 Task: Search one way flight ticket for 3 adults, 3 children in premium economy from Garden City: Garden City Regional Airport to Riverton: Central Wyoming Regional Airport (was Riverton Regional) on 5-4-2023. Choice of flights is Alaska. Price is upto 89000. Outbound departure time preference is 9:30.
Action: Mouse moved to (366, 339)
Screenshot: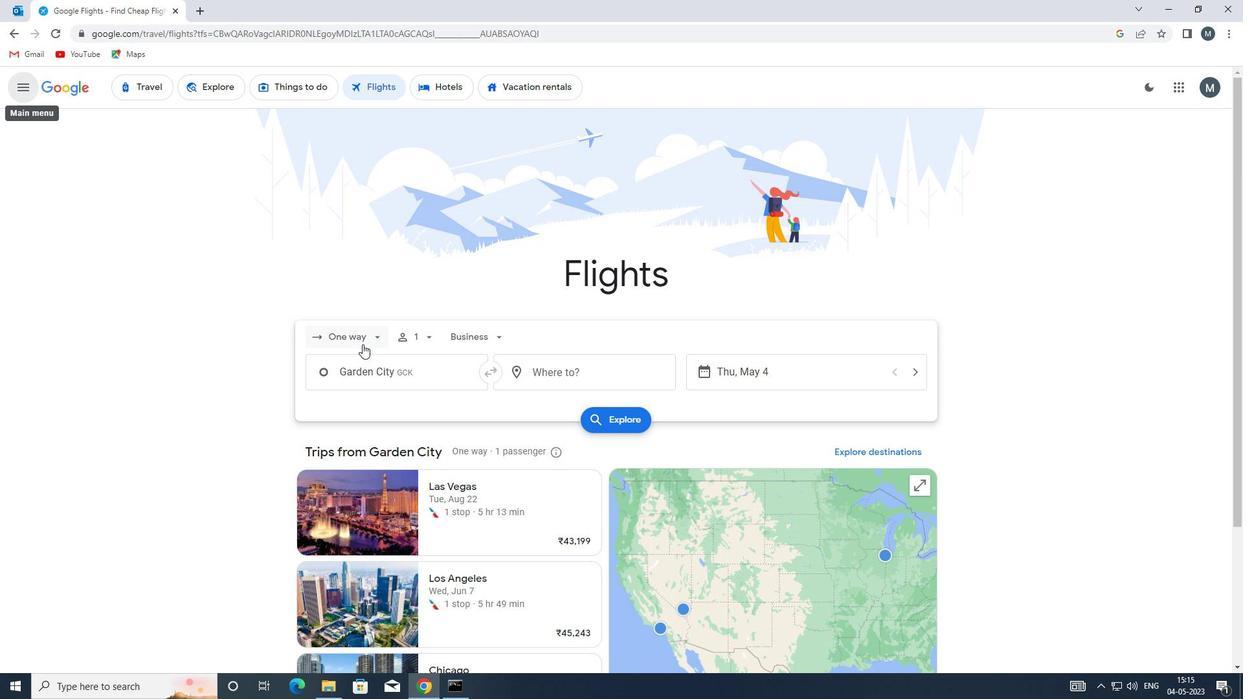 
Action: Mouse pressed left at (366, 339)
Screenshot: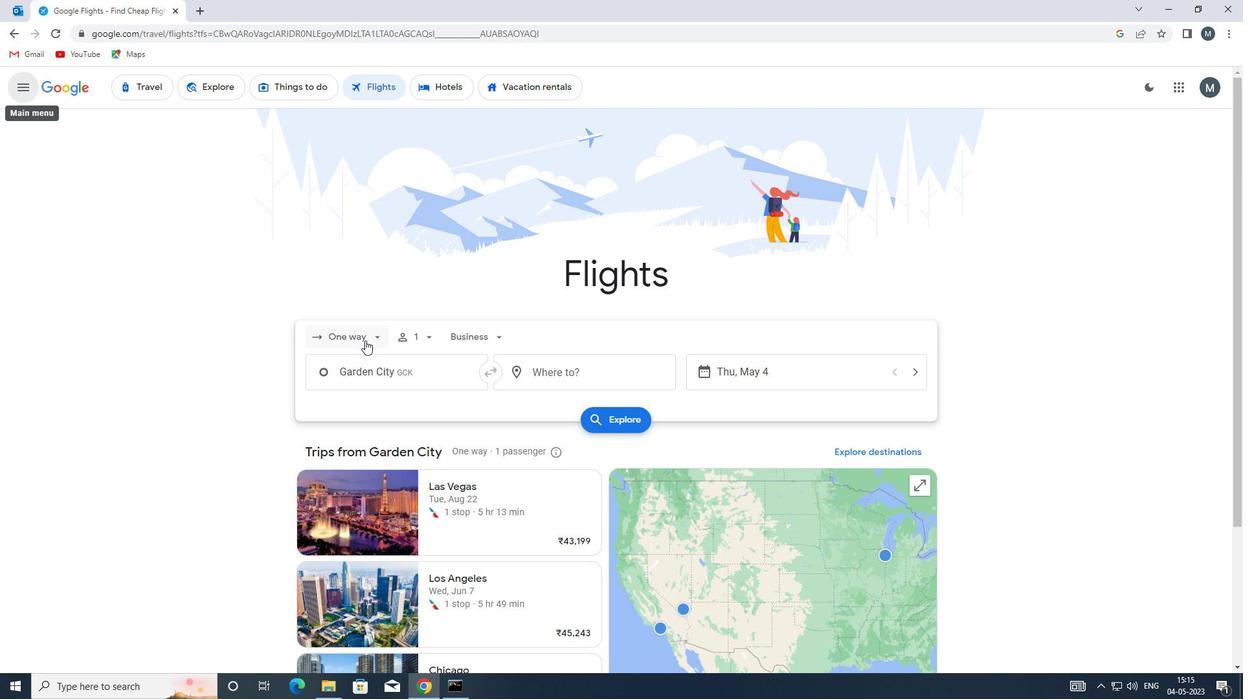
Action: Mouse moved to (365, 396)
Screenshot: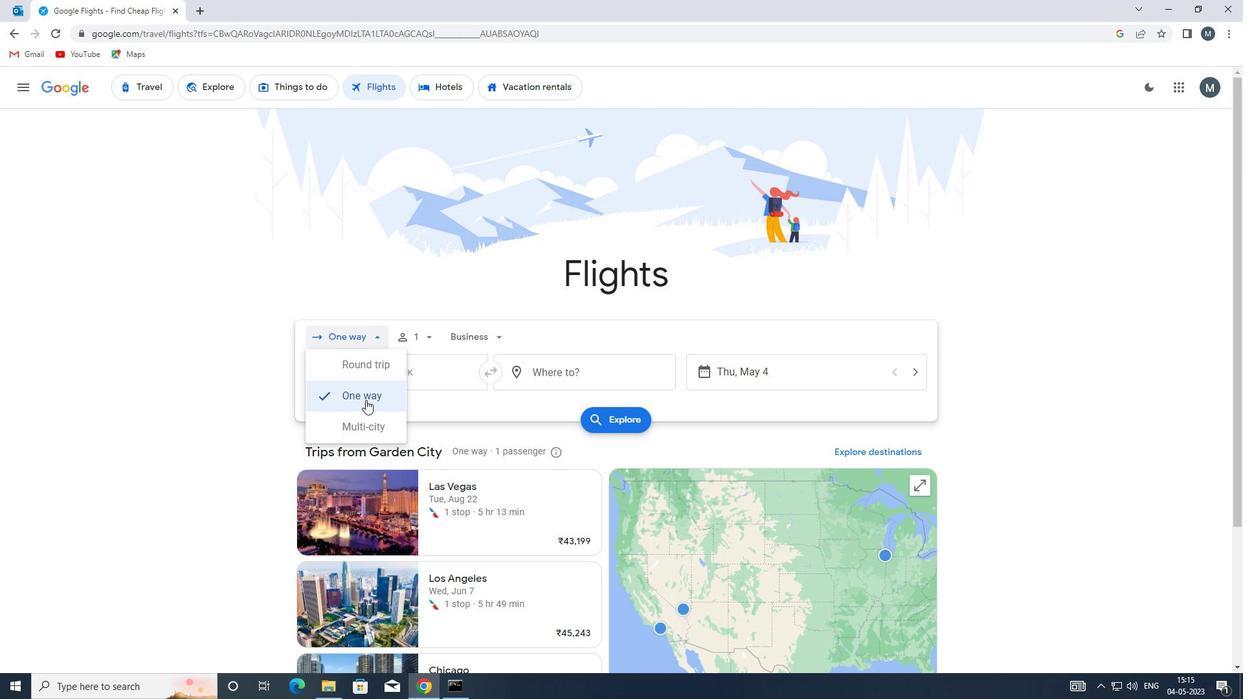 
Action: Mouse pressed left at (365, 396)
Screenshot: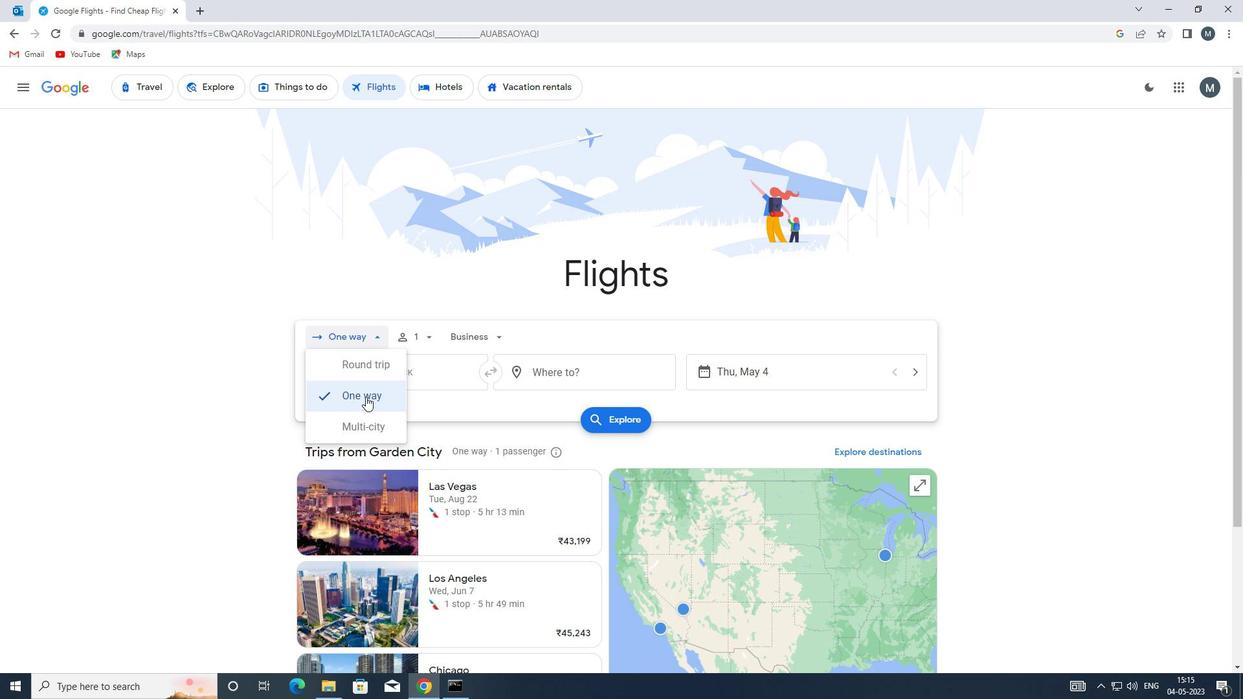 
Action: Mouse moved to (420, 339)
Screenshot: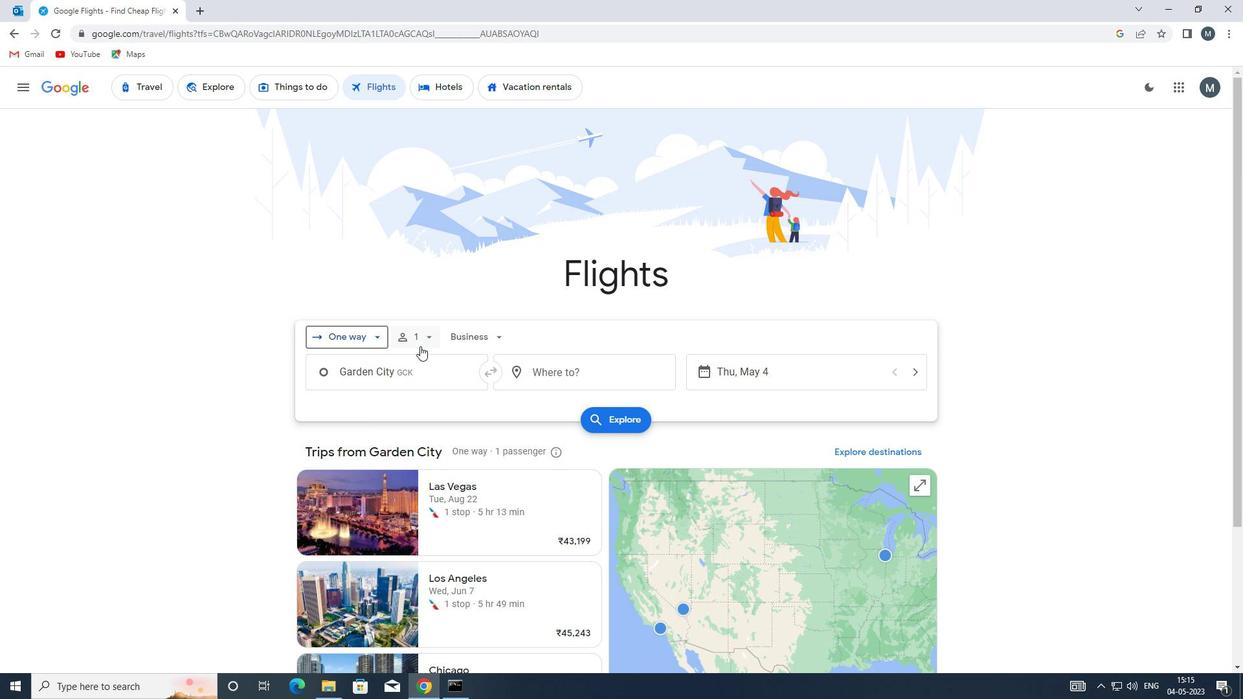 
Action: Mouse pressed left at (420, 339)
Screenshot: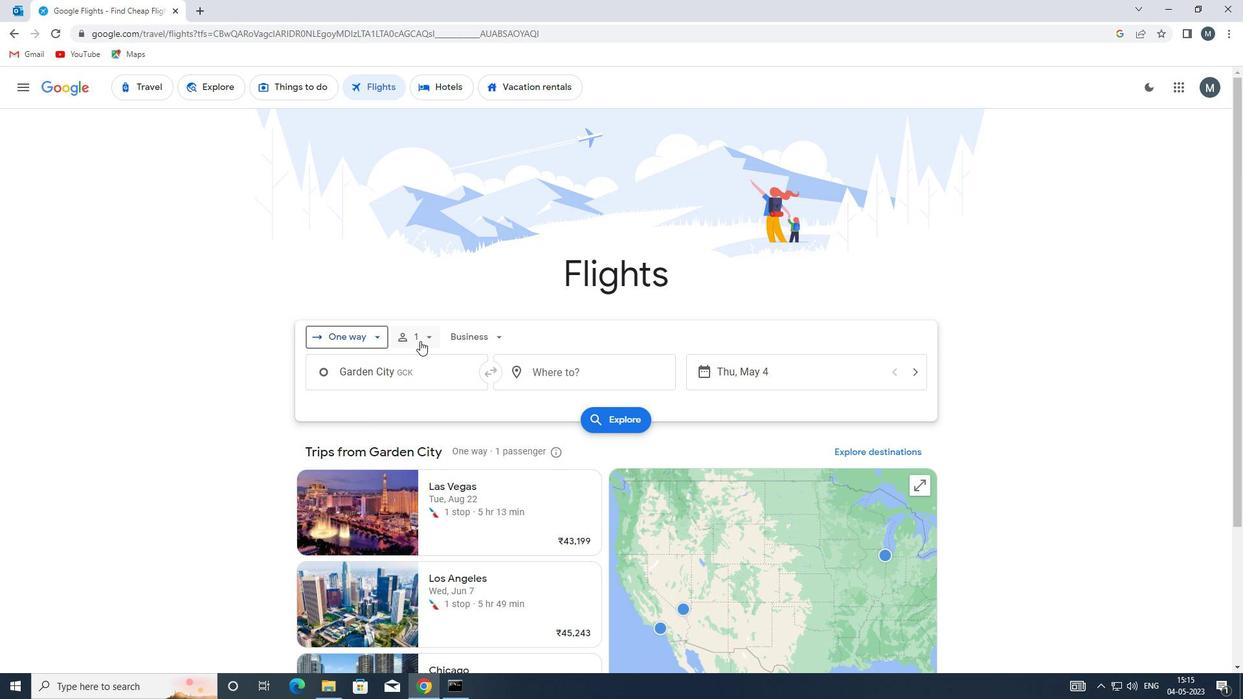 
Action: Mouse moved to (525, 371)
Screenshot: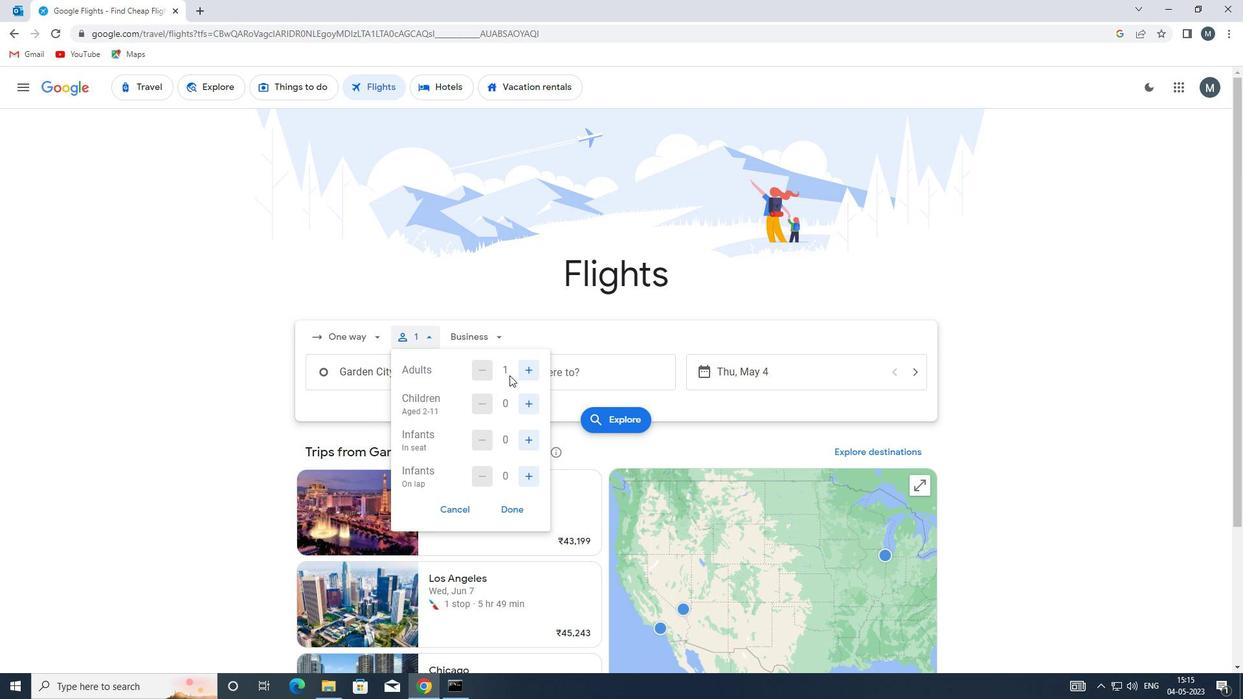 
Action: Mouse pressed left at (525, 371)
Screenshot: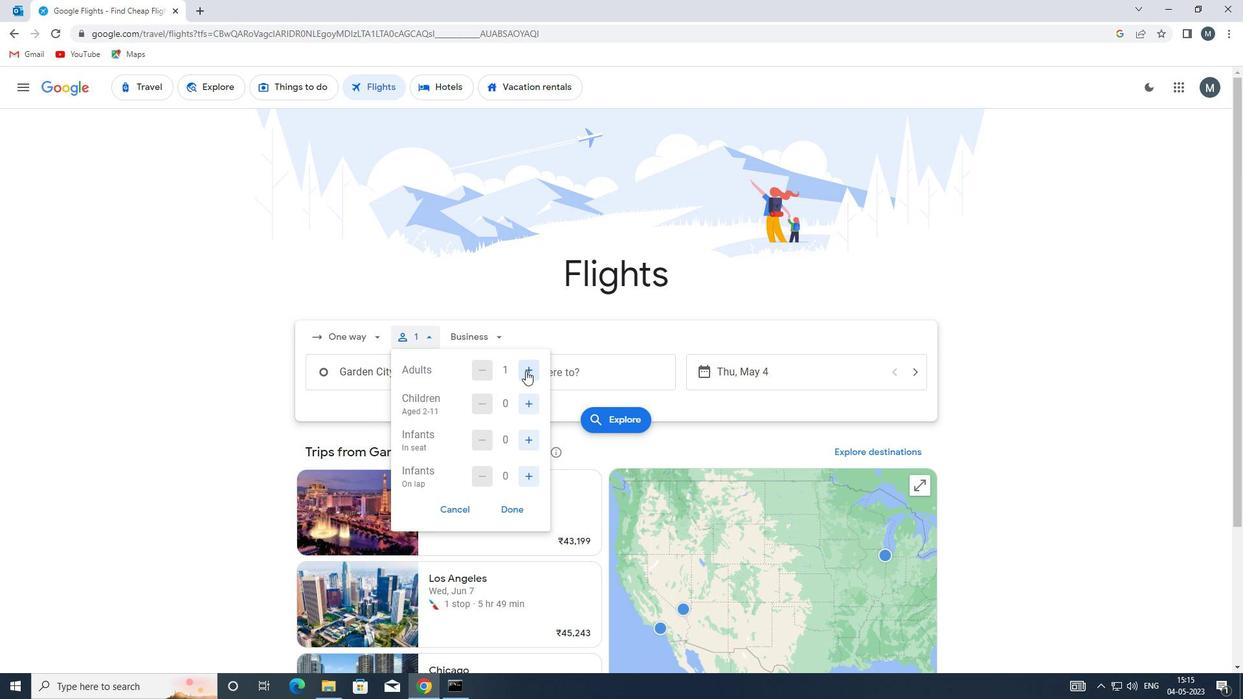 
Action: Mouse pressed left at (525, 371)
Screenshot: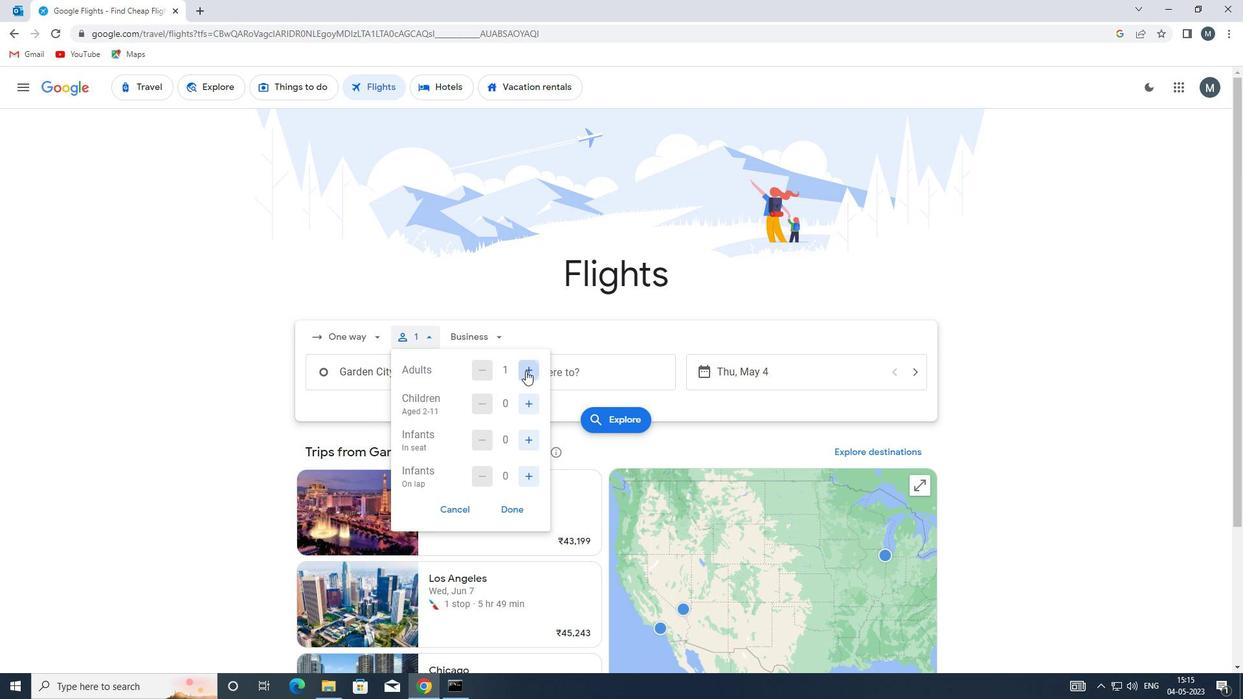 
Action: Mouse moved to (524, 403)
Screenshot: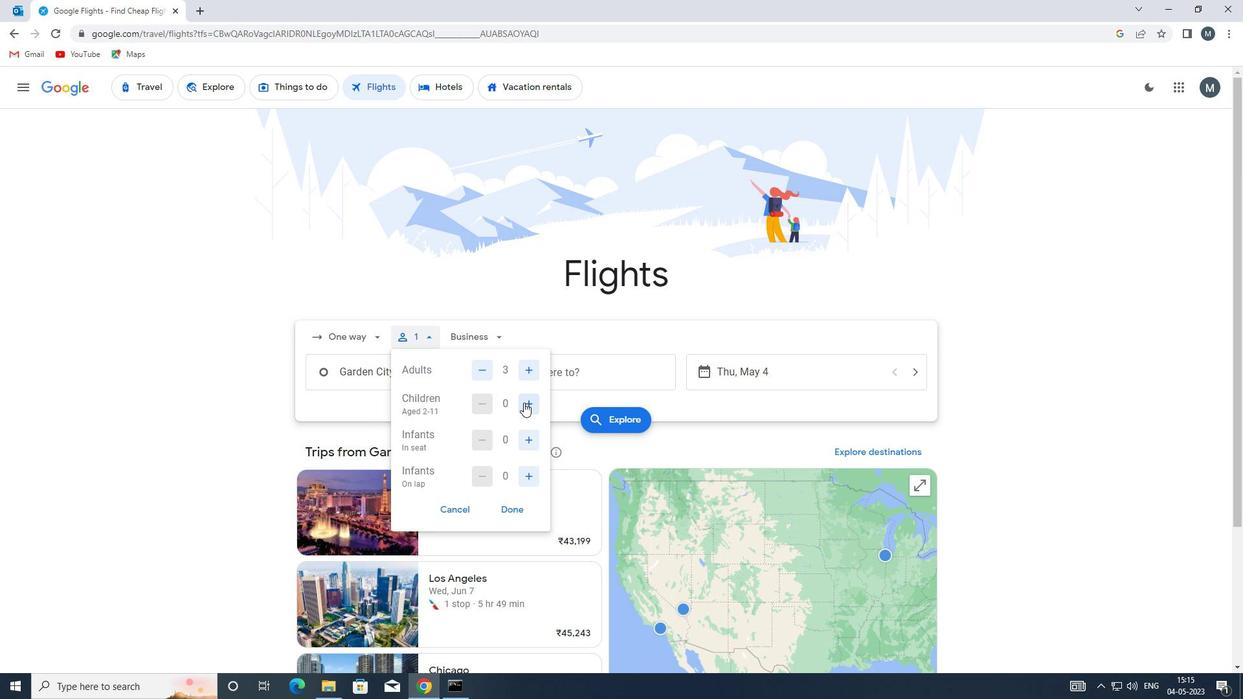 
Action: Mouse pressed left at (524, 403)
Screenshot: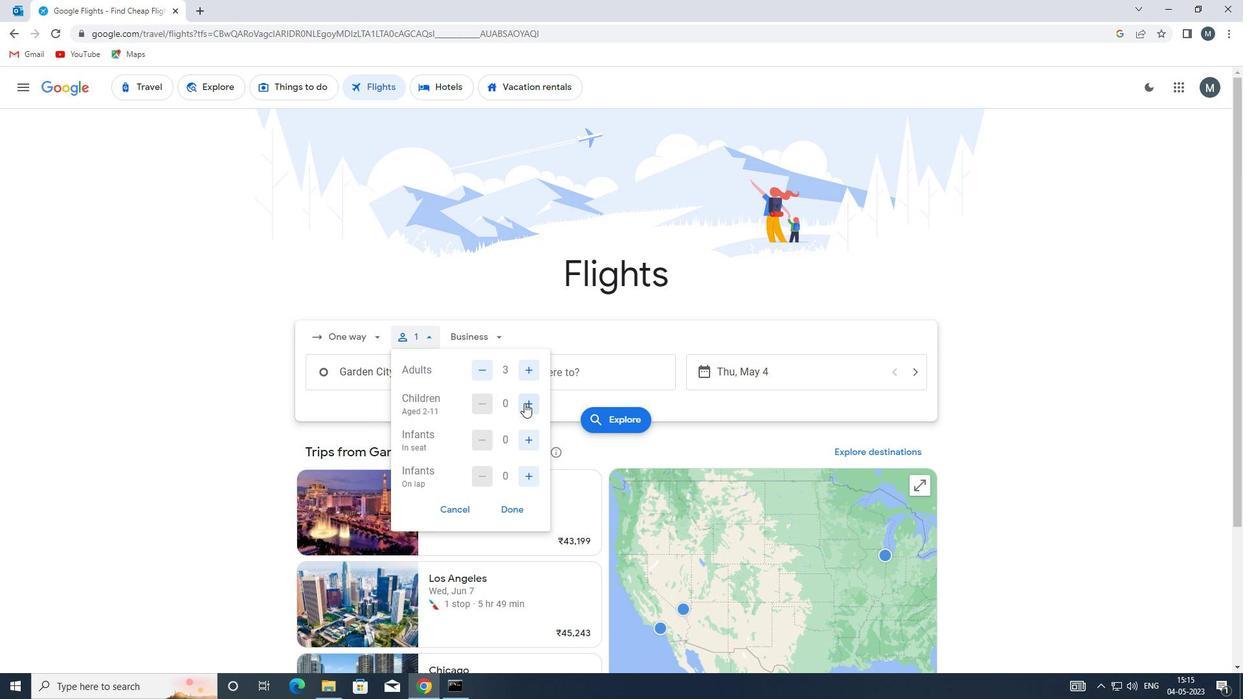 
Action: Mouse pressed left at (524, 403)
Screenshot: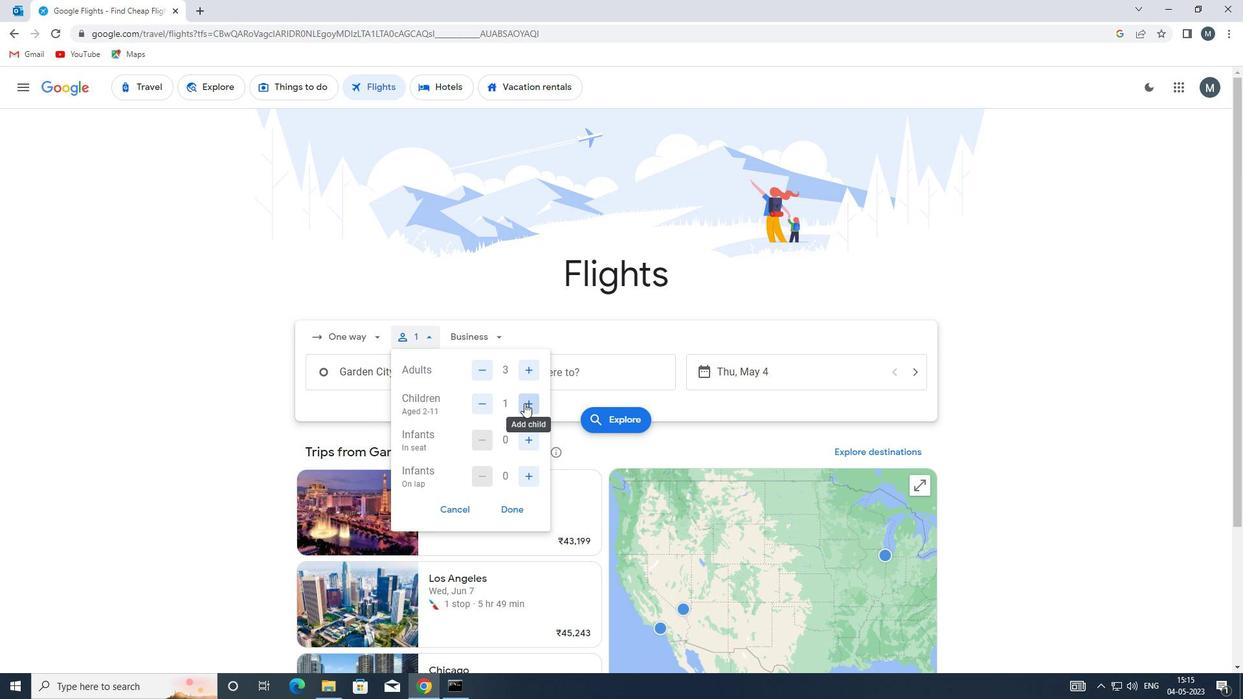 
Action: Mouse pressed left at (524, 403)
Screenshot: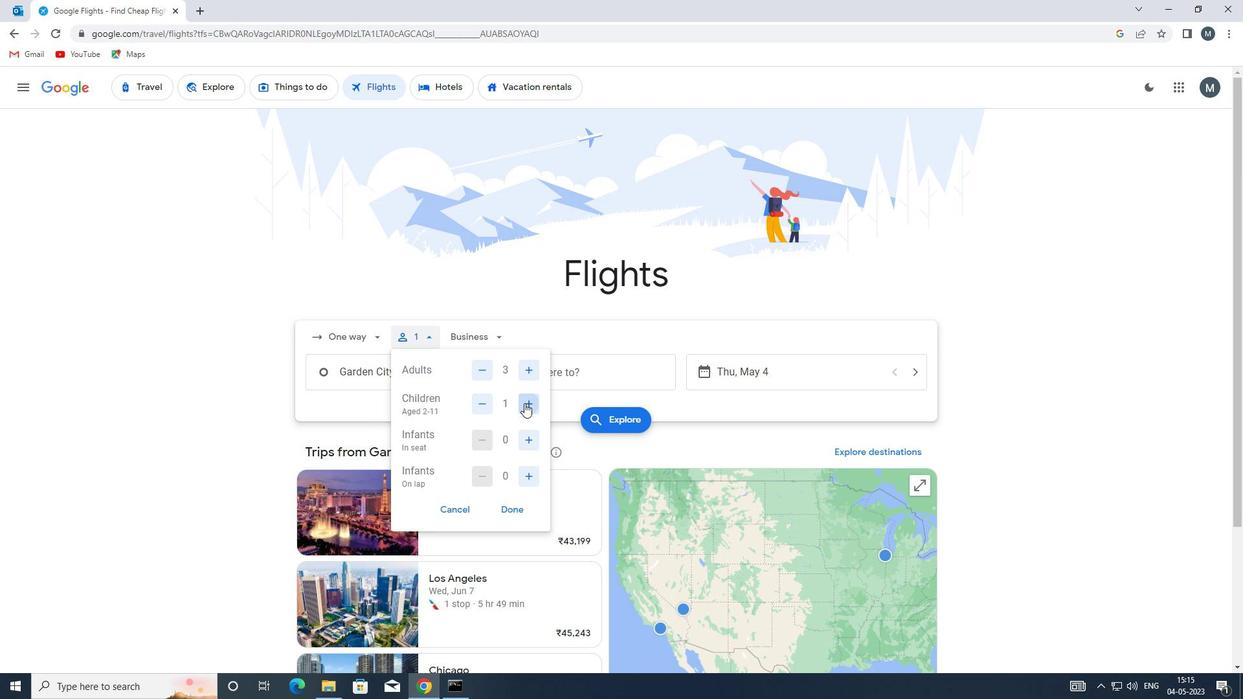 
Action: Mouse moved to (507, 507)
Screenshot: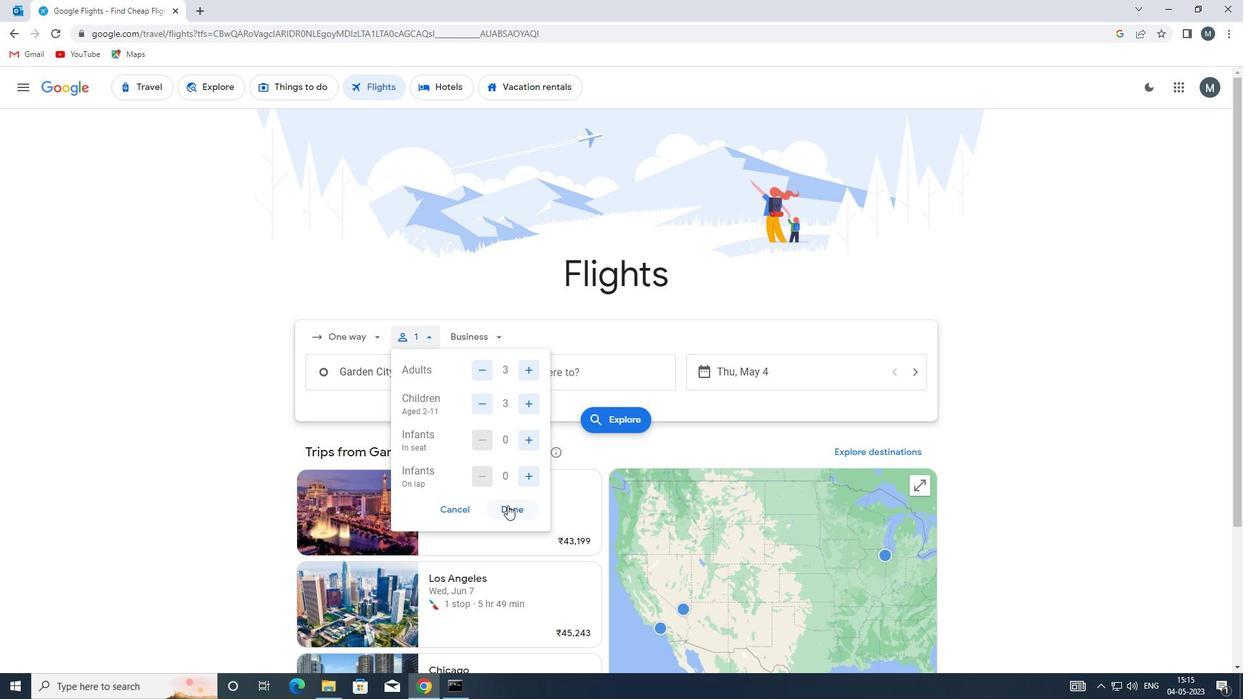 
Action: Mouse pressed left at (507, 507)
Screenshot: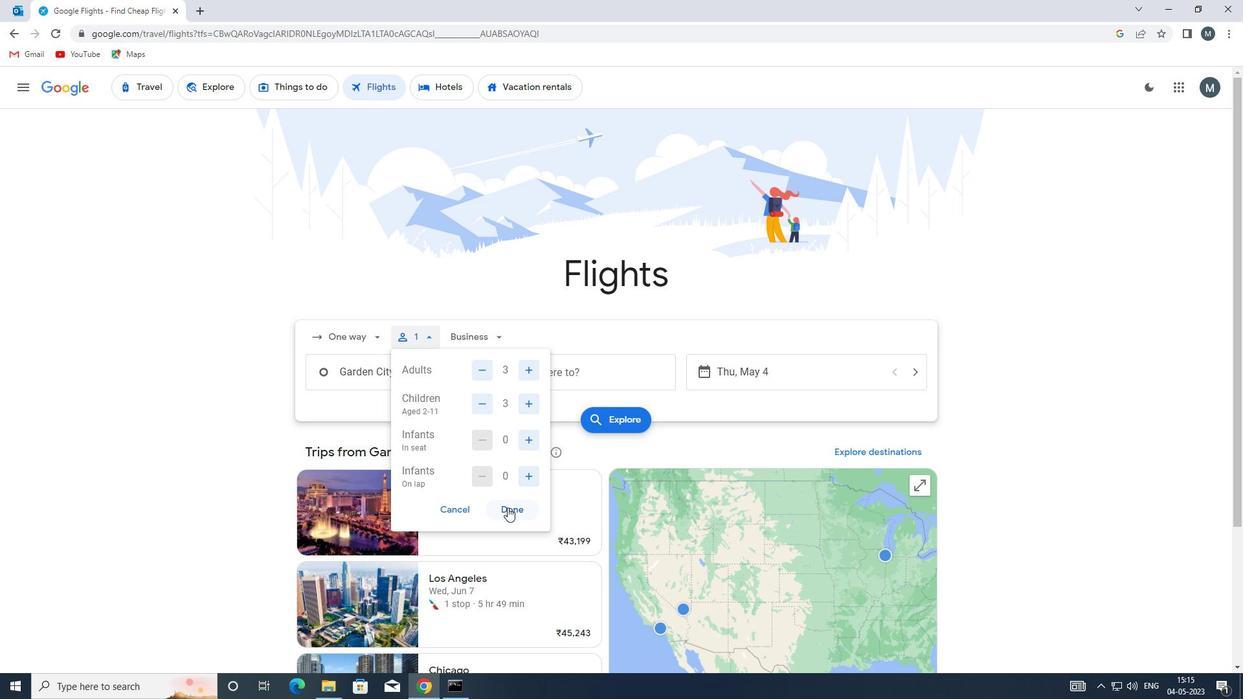 
Action: Mouse moved to (485, 337)
Screenshot: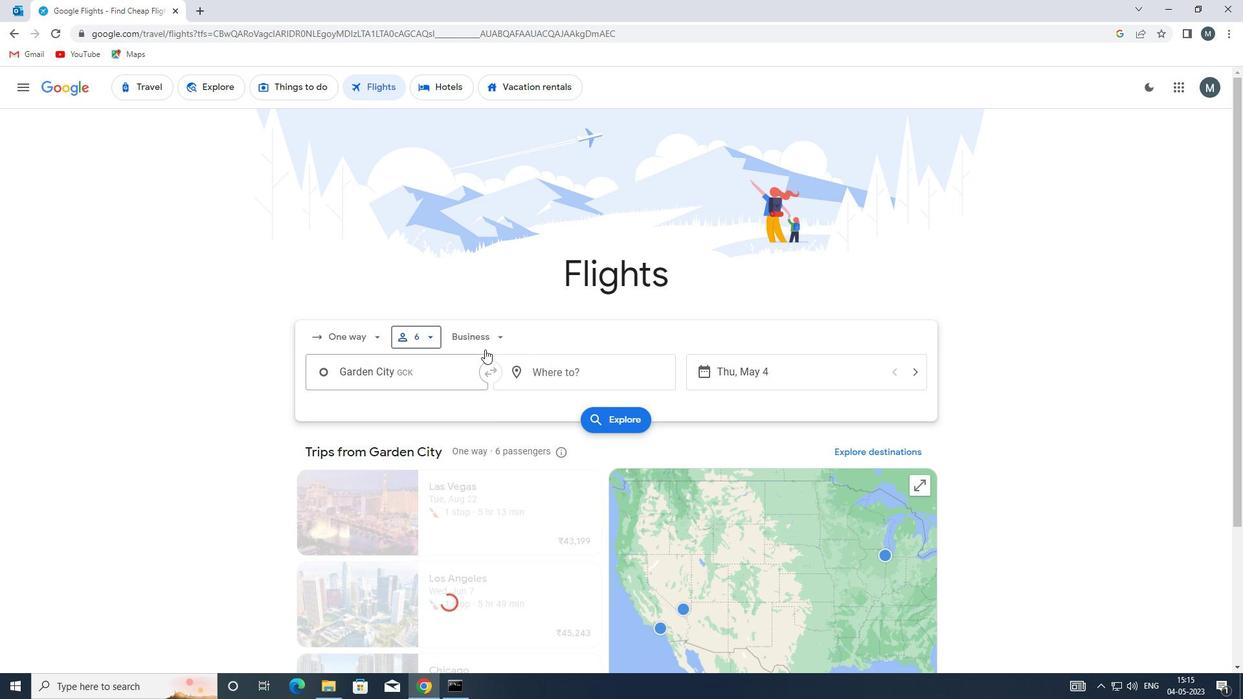 
Action: Mouse pressed left at (485, 337)
Screenshot: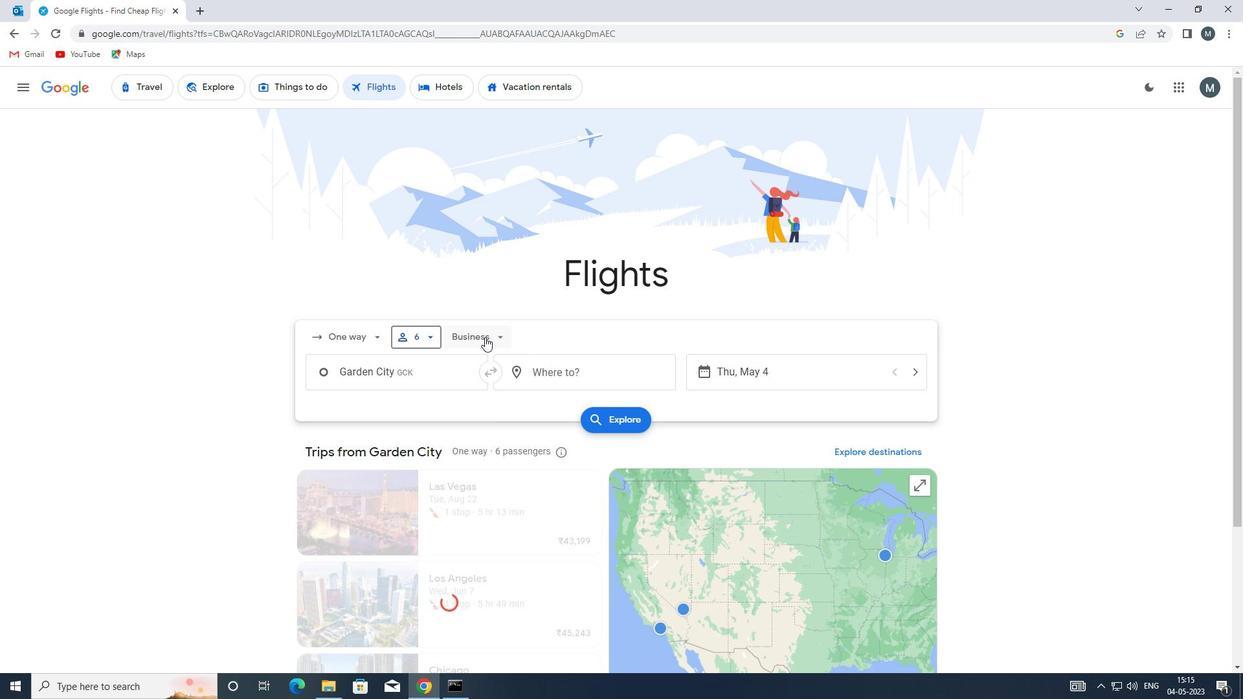 
Action: Mouse moved to (497, 397)
Screenshot: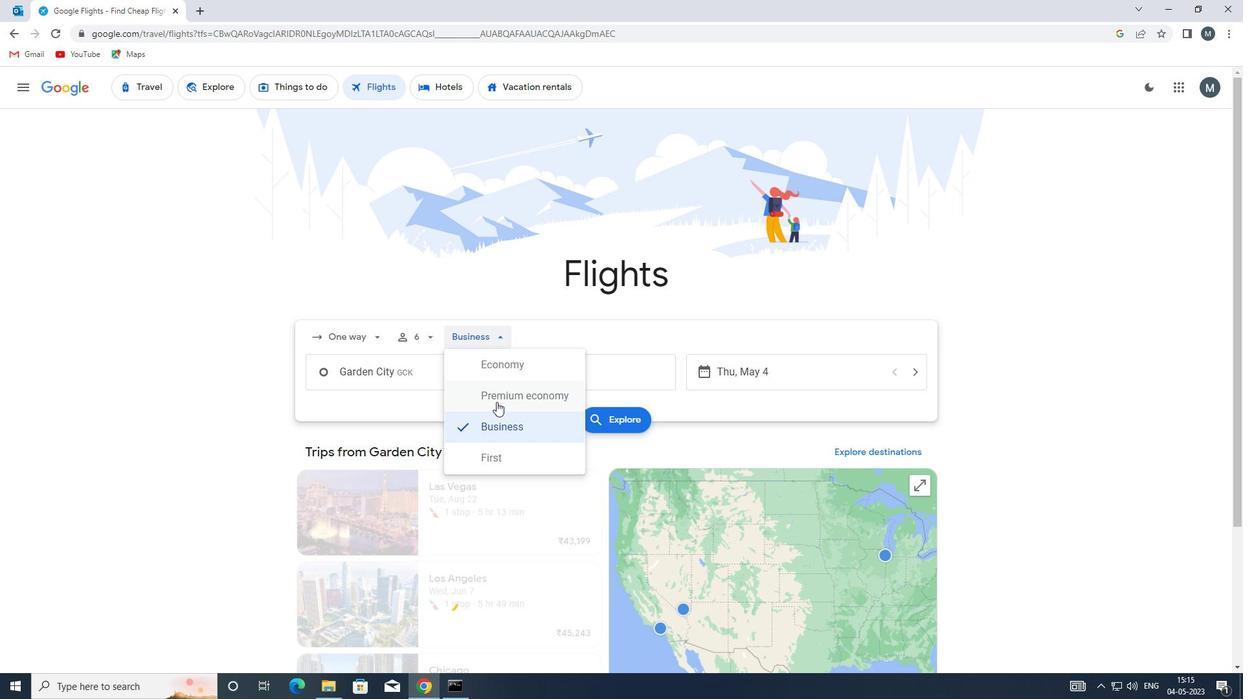 
Action: Mouse pressed left at (497, 397)
Screenshot: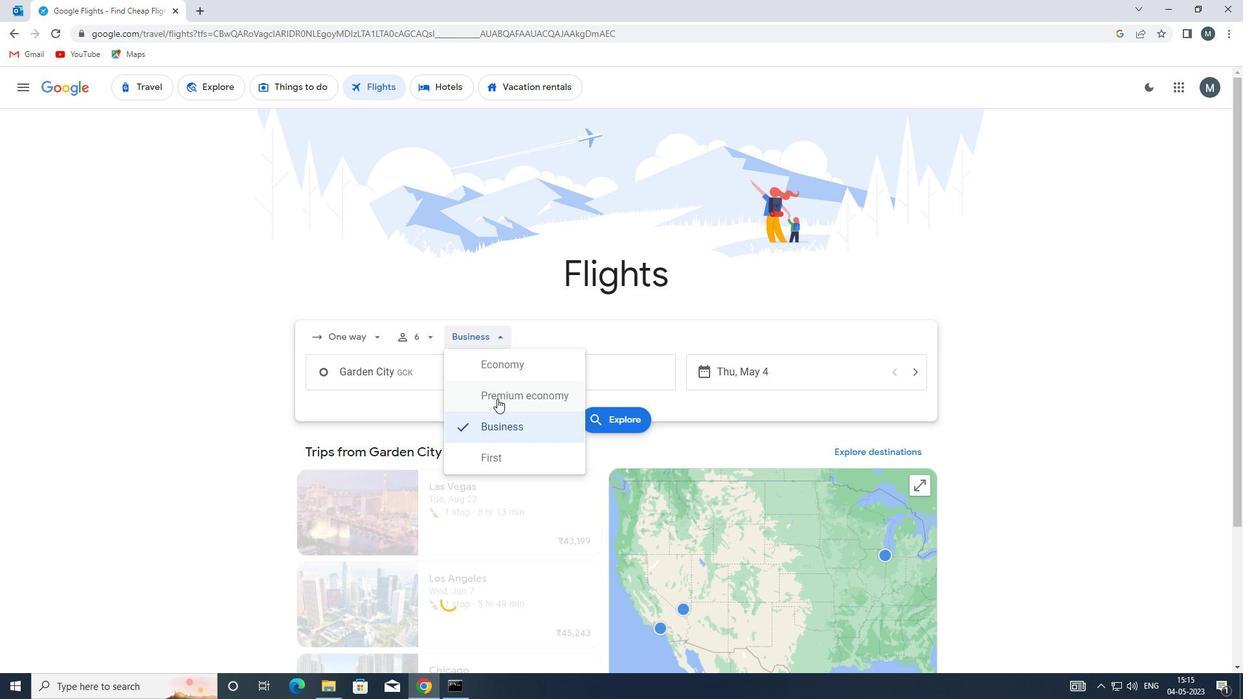 
Action: Mouse moved to (417, 380)
Screenshot: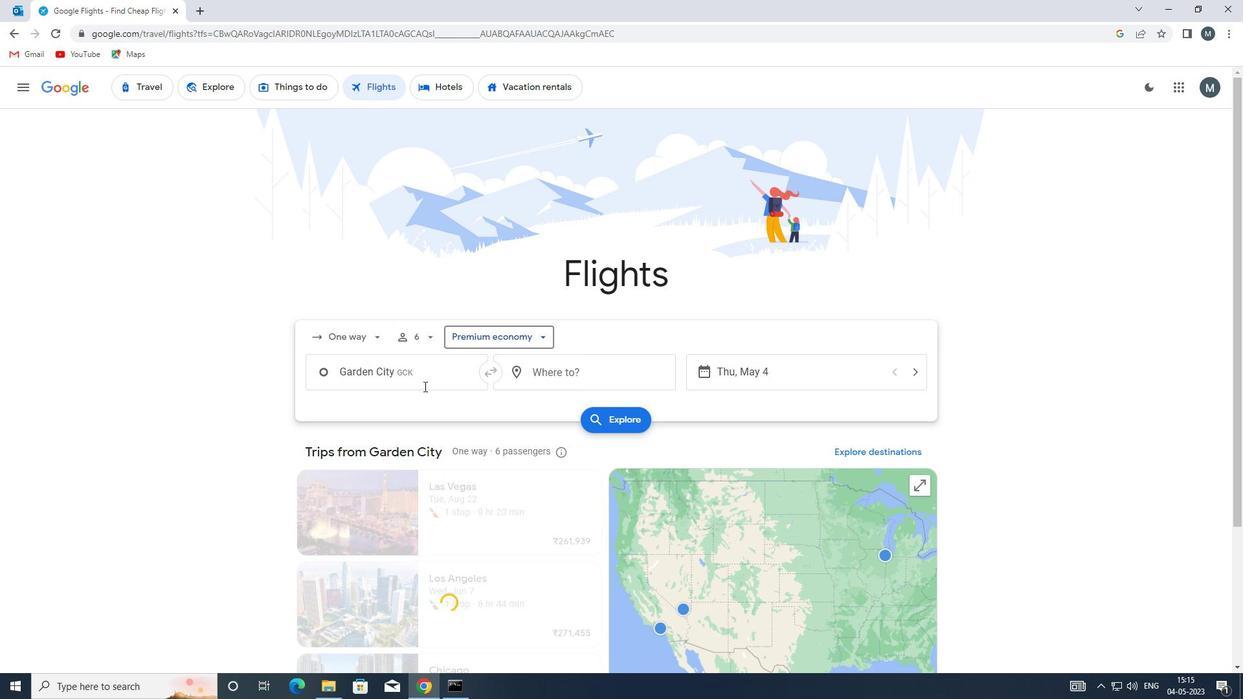 
Action: Mouse pressed left at (417, 380)
Screenshot: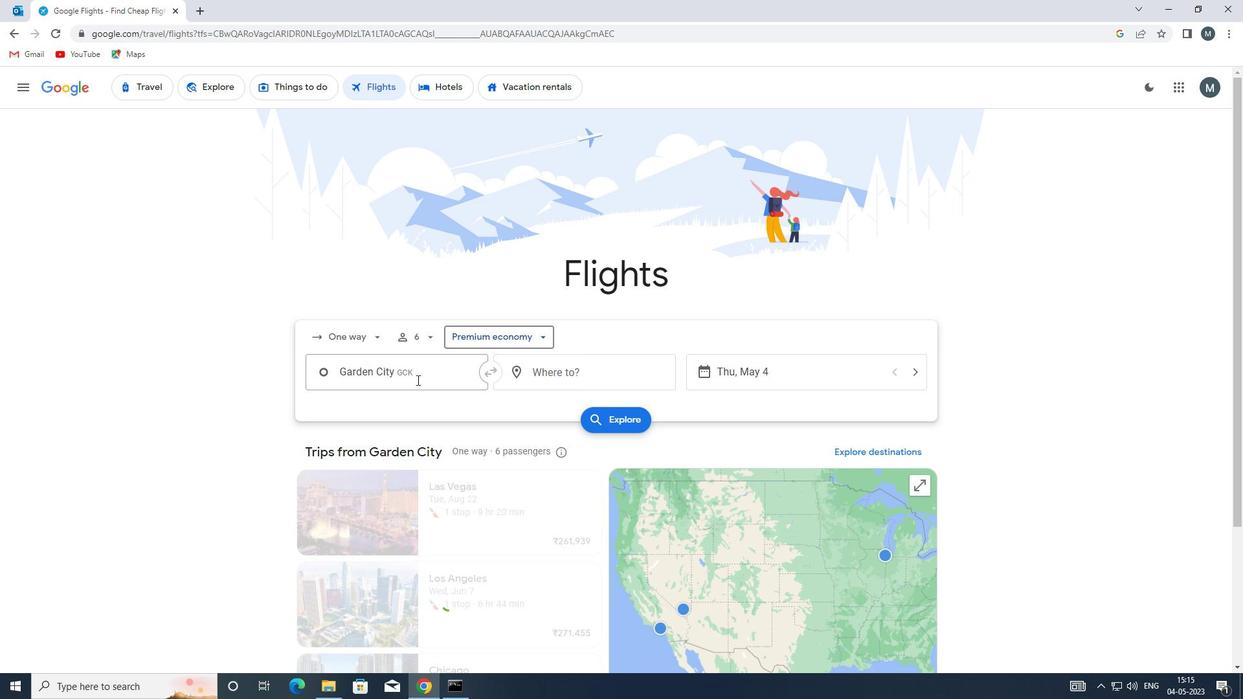 
Action: Mouse moved to (431, 481)
Screenshot: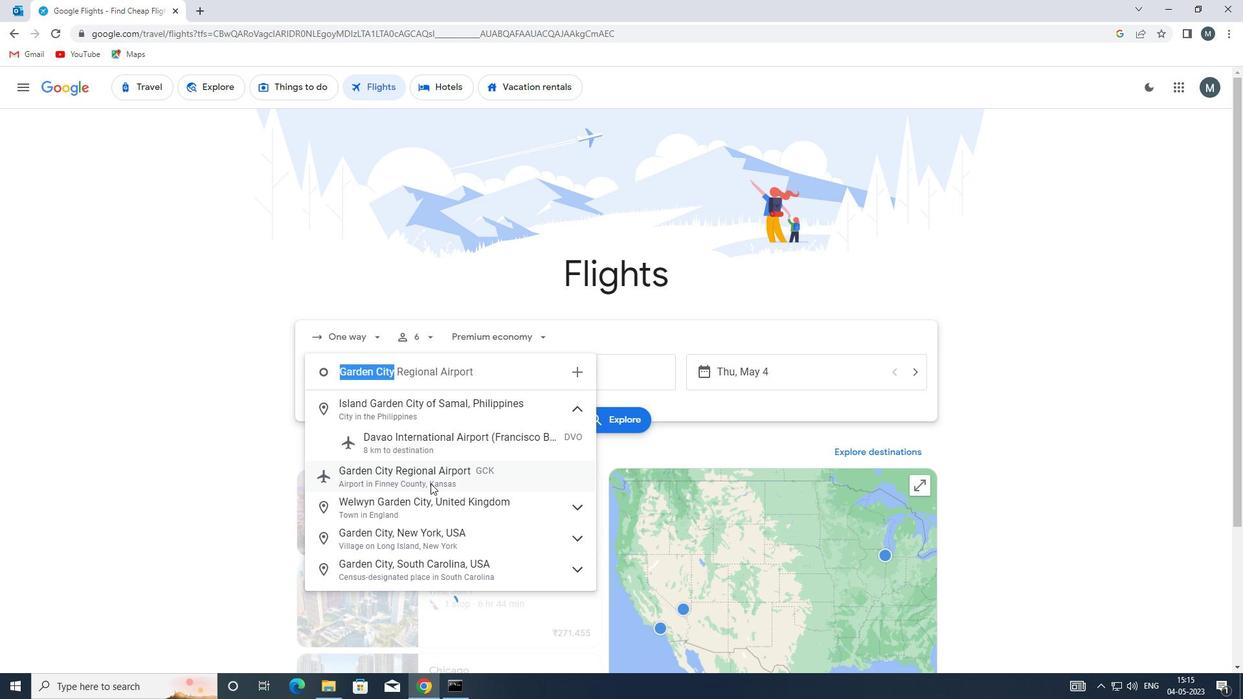 
Action: Mouse pressed left at (431, 481)
Screenshot: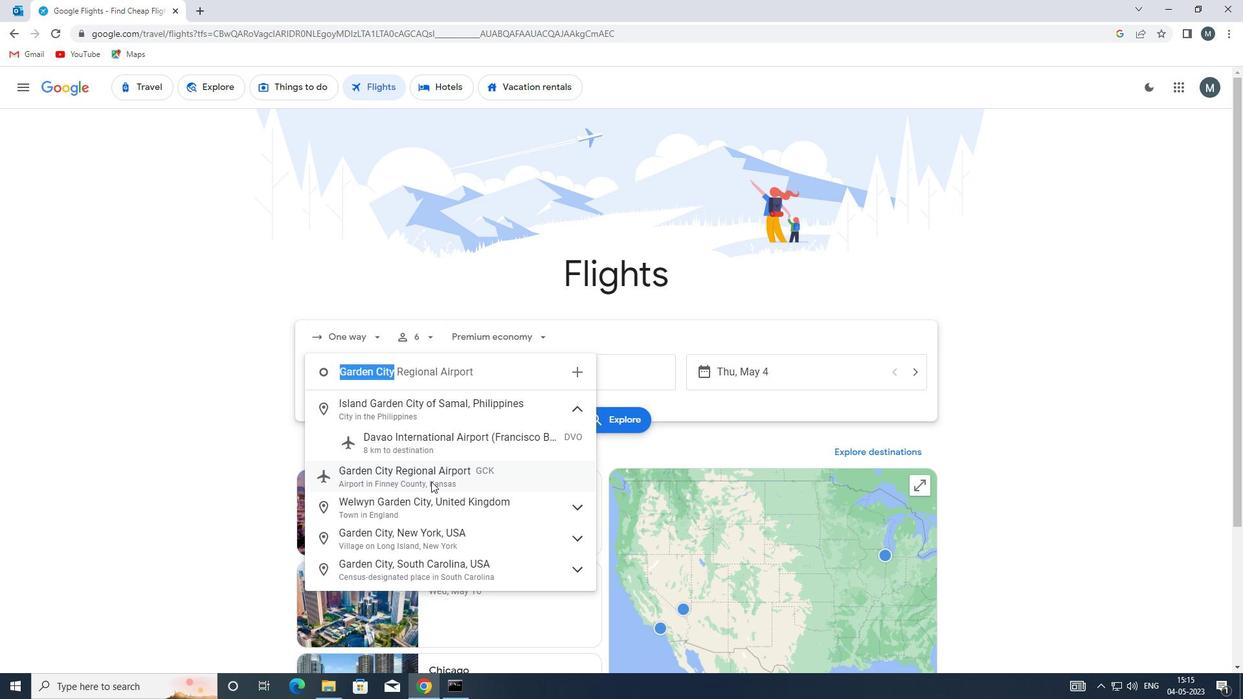 
Action: Mouse moved to (567, 371)
Screenshot: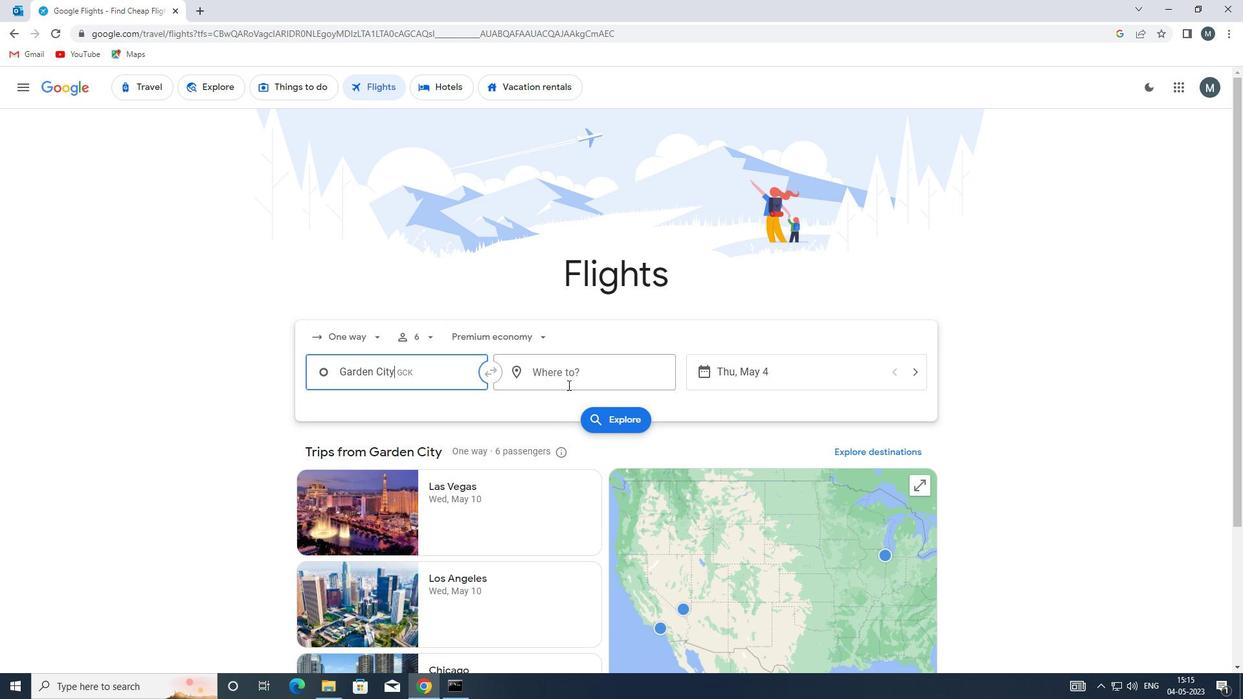 
Action: Mouse pressed left at (567, 371)
Screenshot: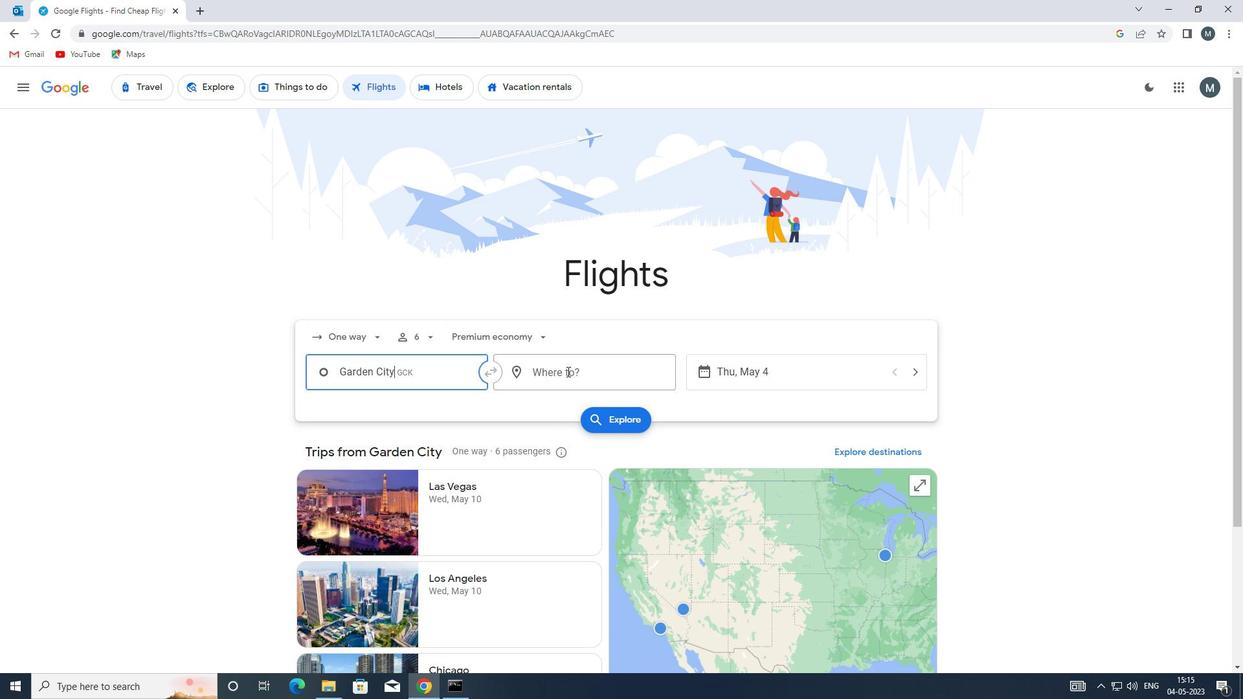 
Action: Mouse moved to (566, 371)
Screenshot: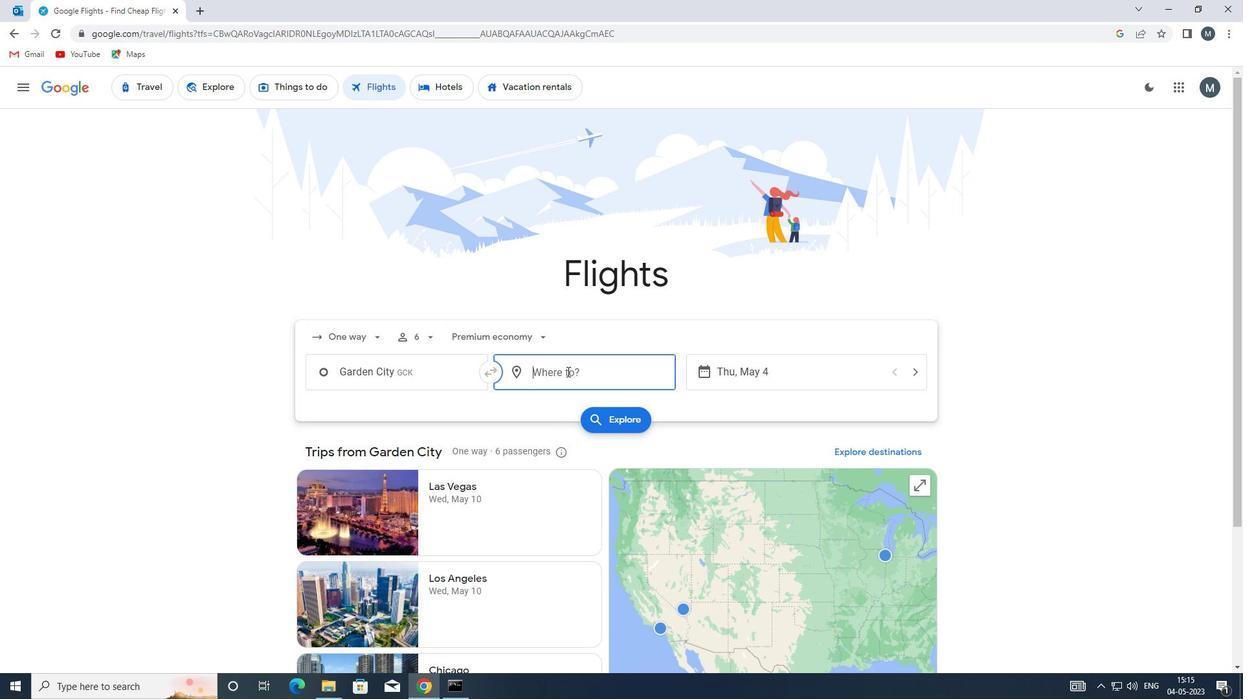 
Action: Key pressed riw
Screenshot: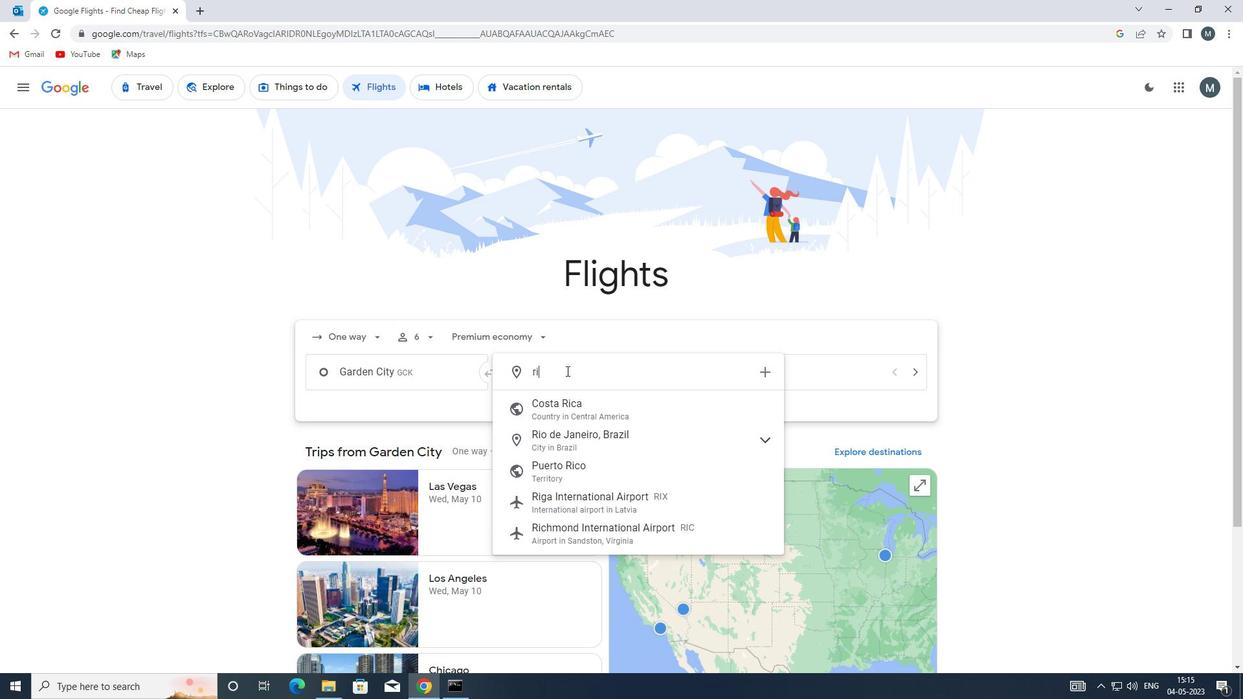 
Action: Mouse moved to (575, 415)
Screenshot: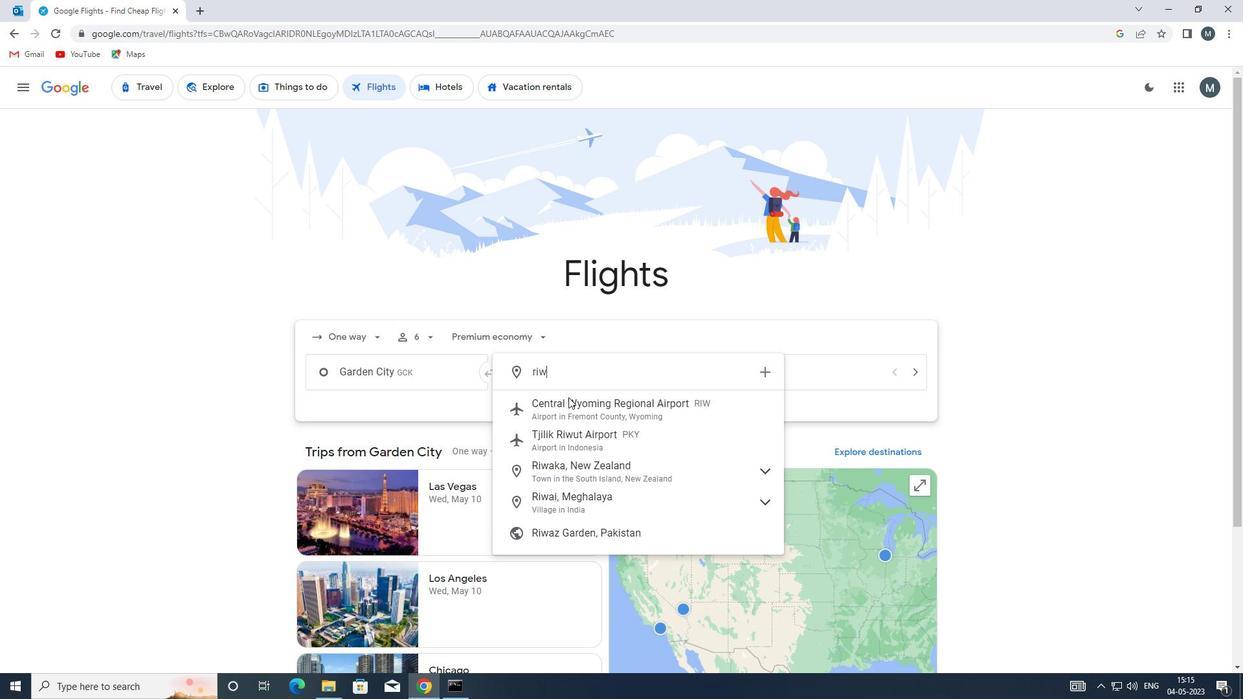 
Action: Mouse pressed left at (575, 415)
Screenshot: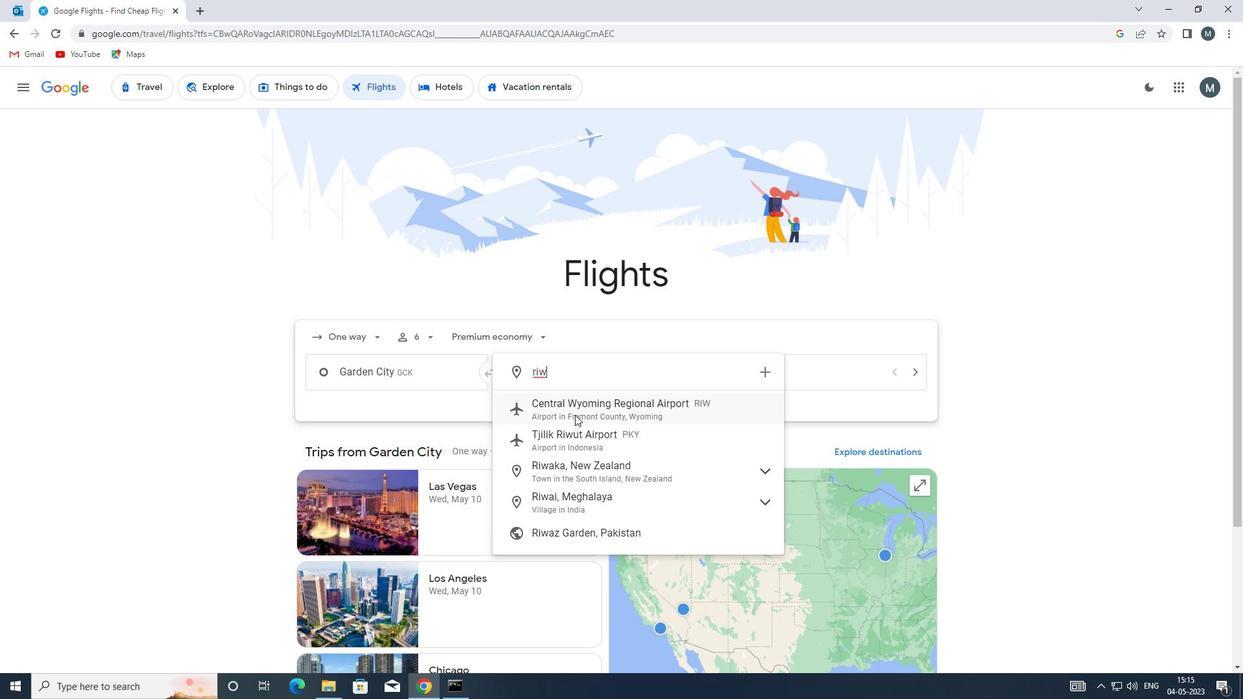 
Action: Mouse moved to (712, 369)
Screenshot: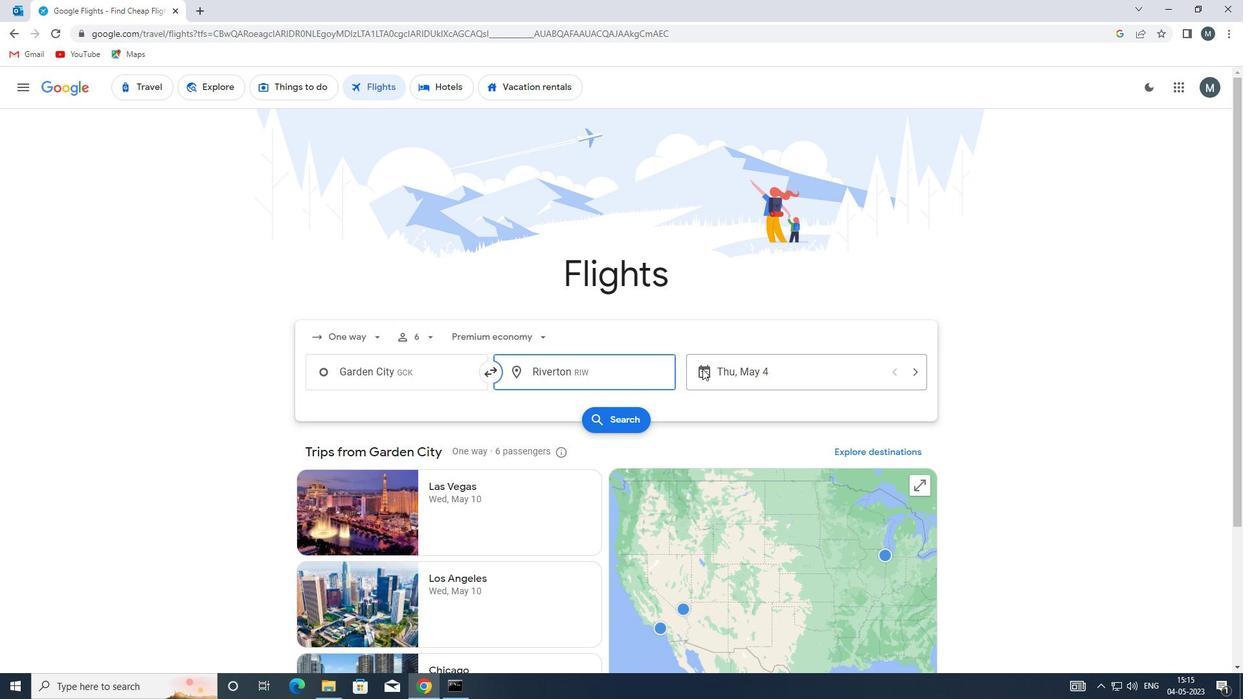 
Action: Mouse pressed left at (712, 369)
Screenshot: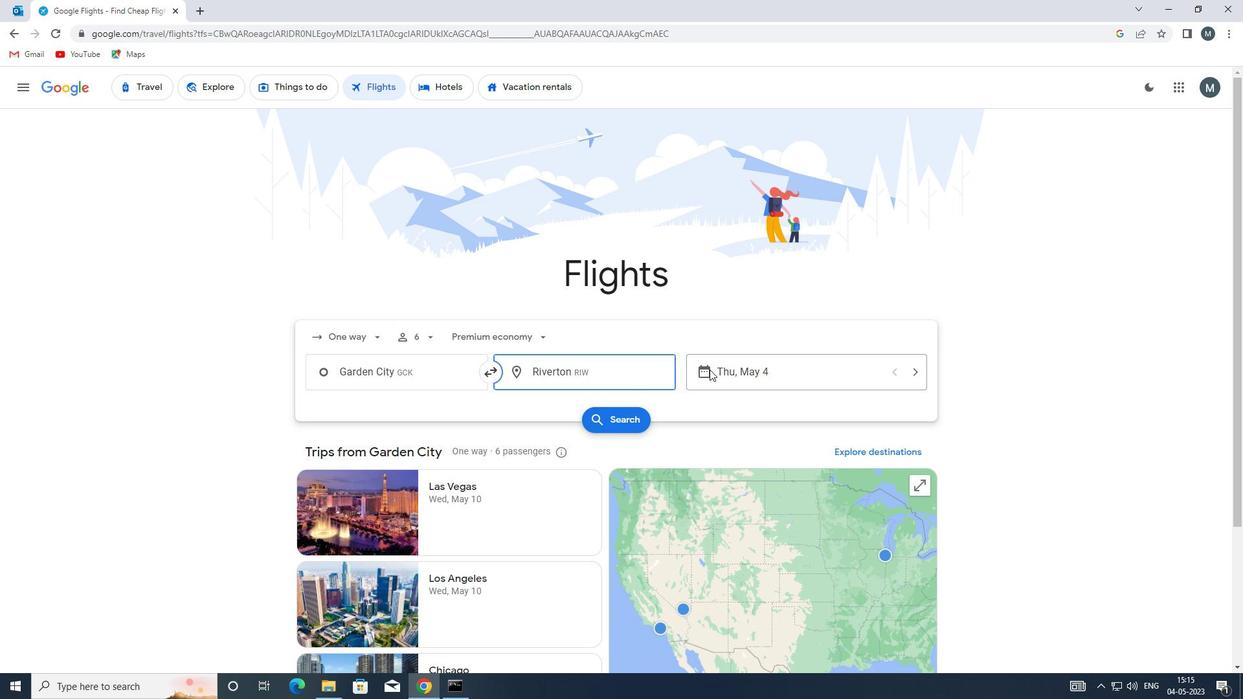 
Action: Mouse moved to (582, 434)
Screenshot: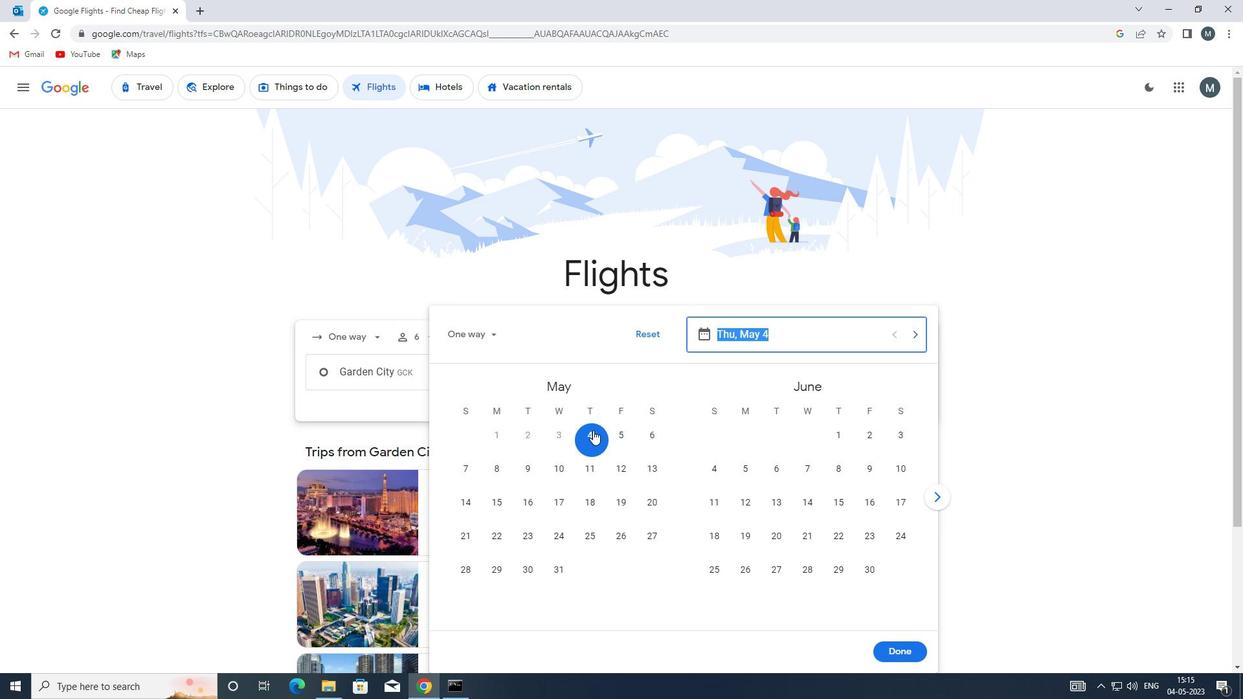 
Action: Mouse pressed left at (582, 434)
Screenshot: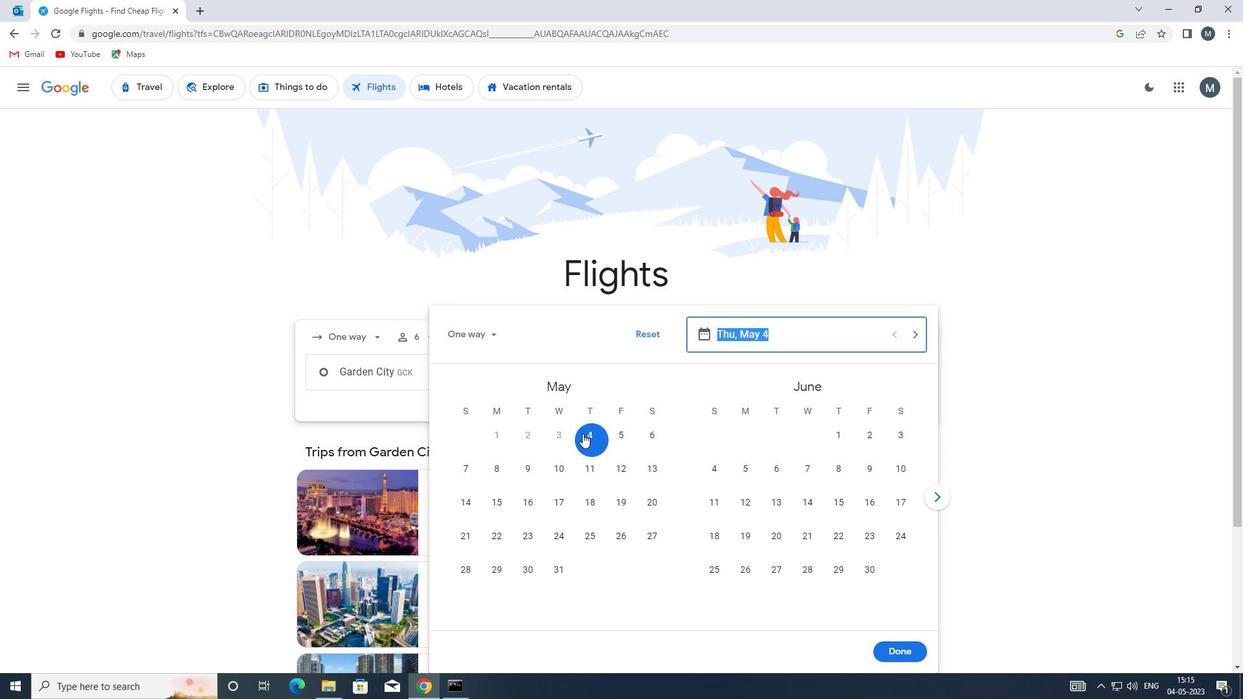 
Action: Mouse moved to (883, 646)
Screenshot: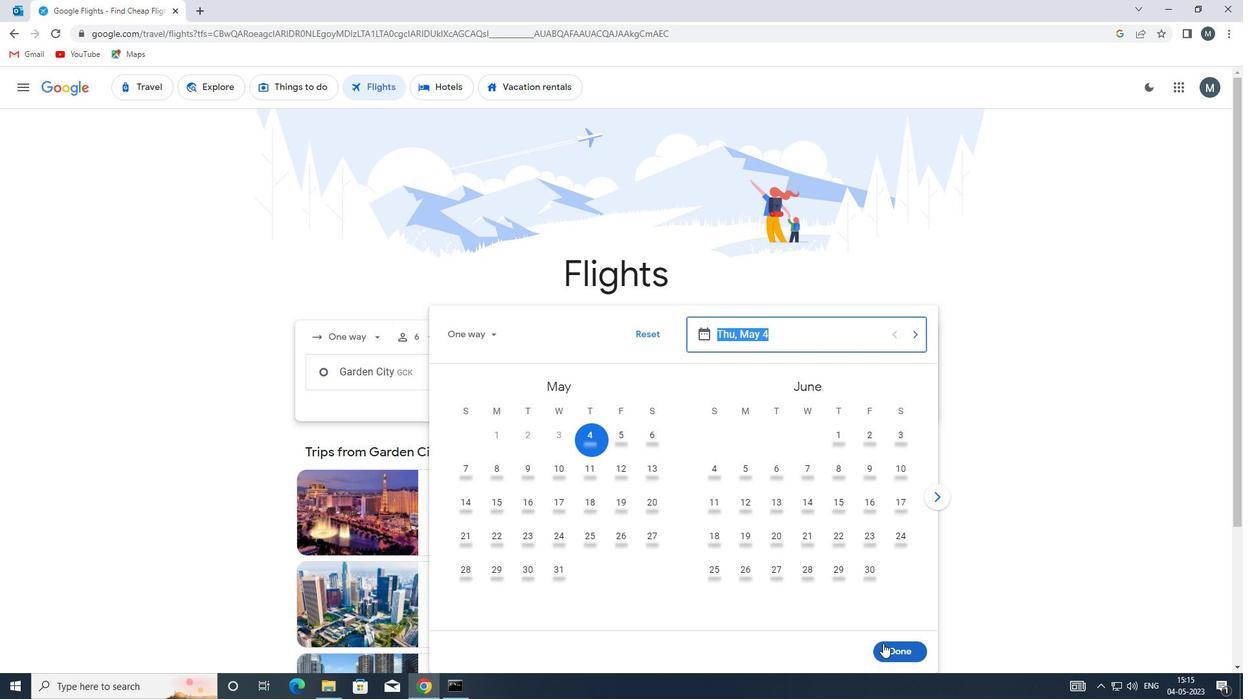 
Action: Mouse pressed left at (883, 646)
Screenshot: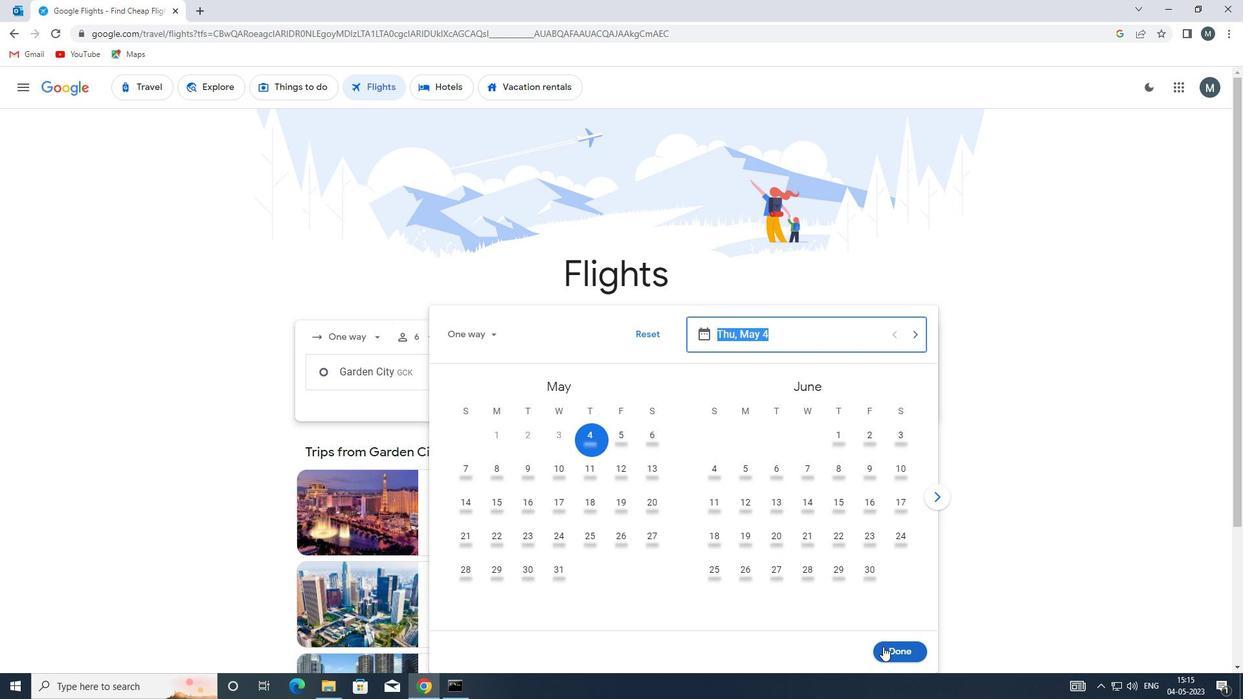 
Action: Mouse moved to (591, 418)
Screenshot: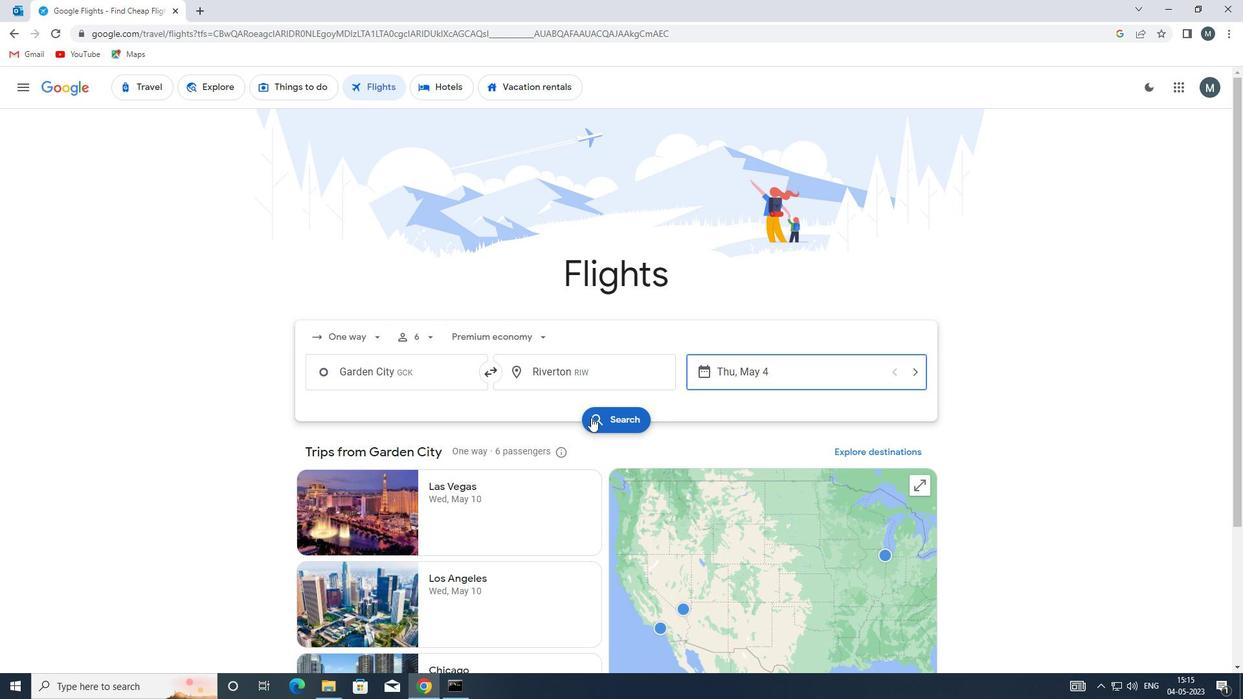 
Action: Mouse pressed left at (591, 418)
Screenshot: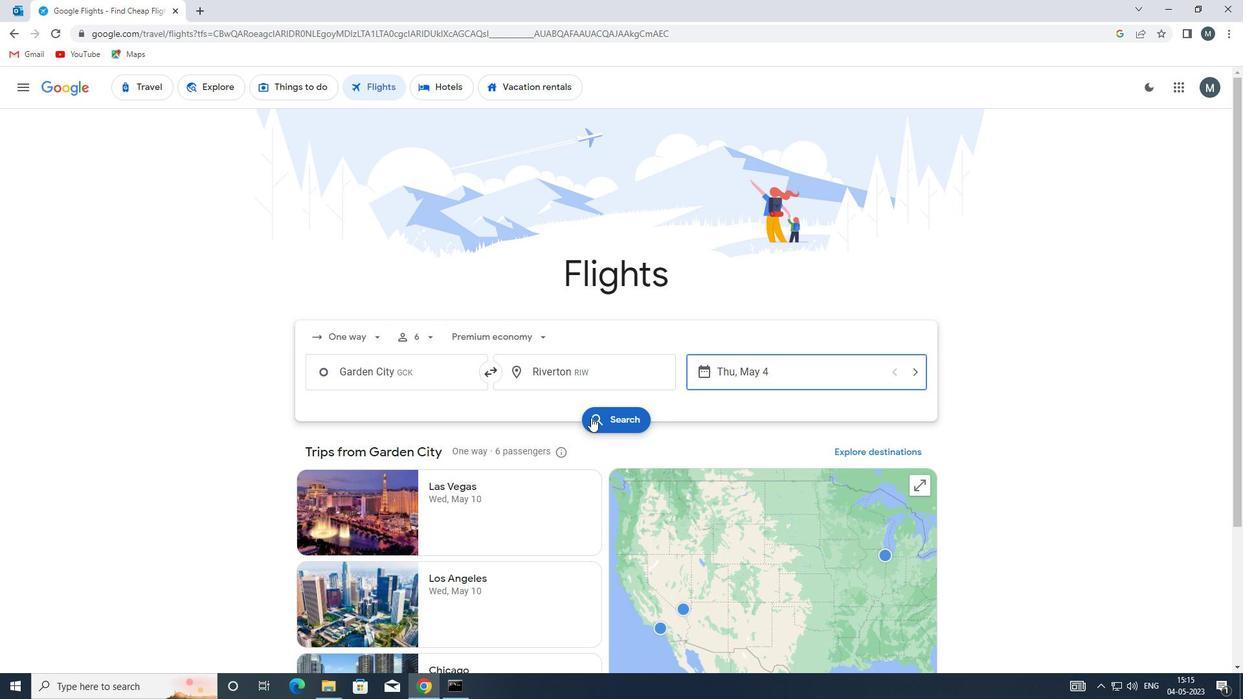 
Action: Mouse moved to (325, 203)
Screenshot: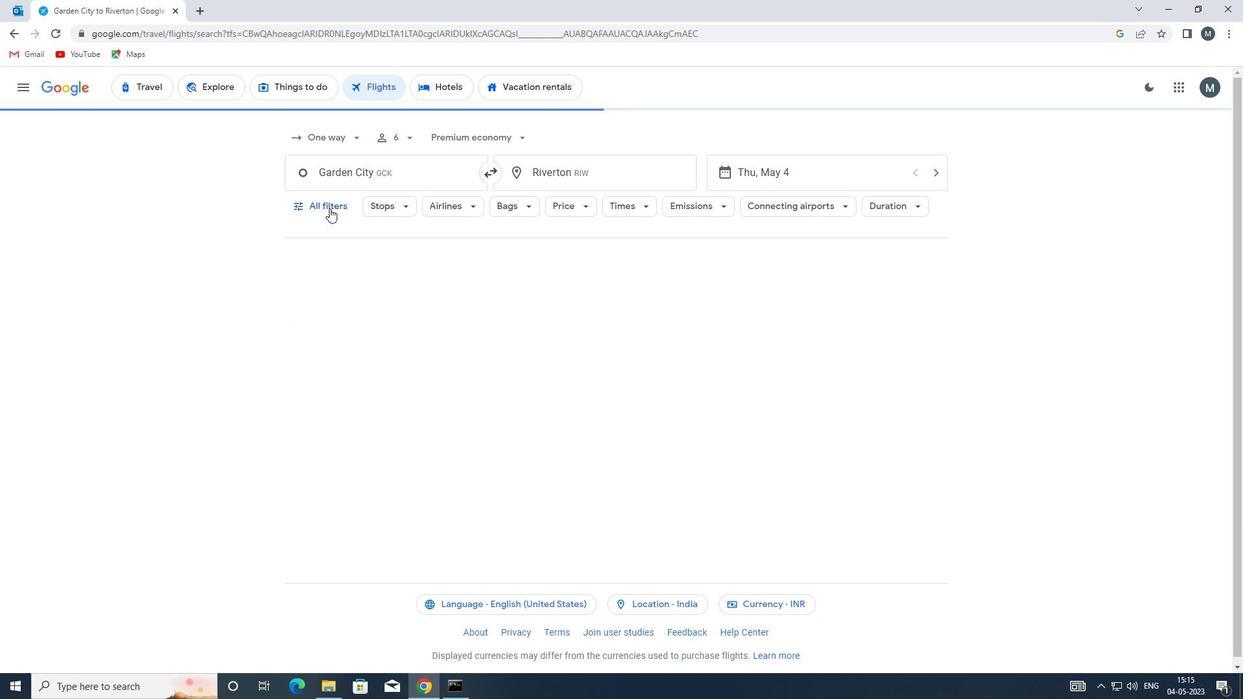 
Action: Mouse pressed left at (325, 203)
Screenshot: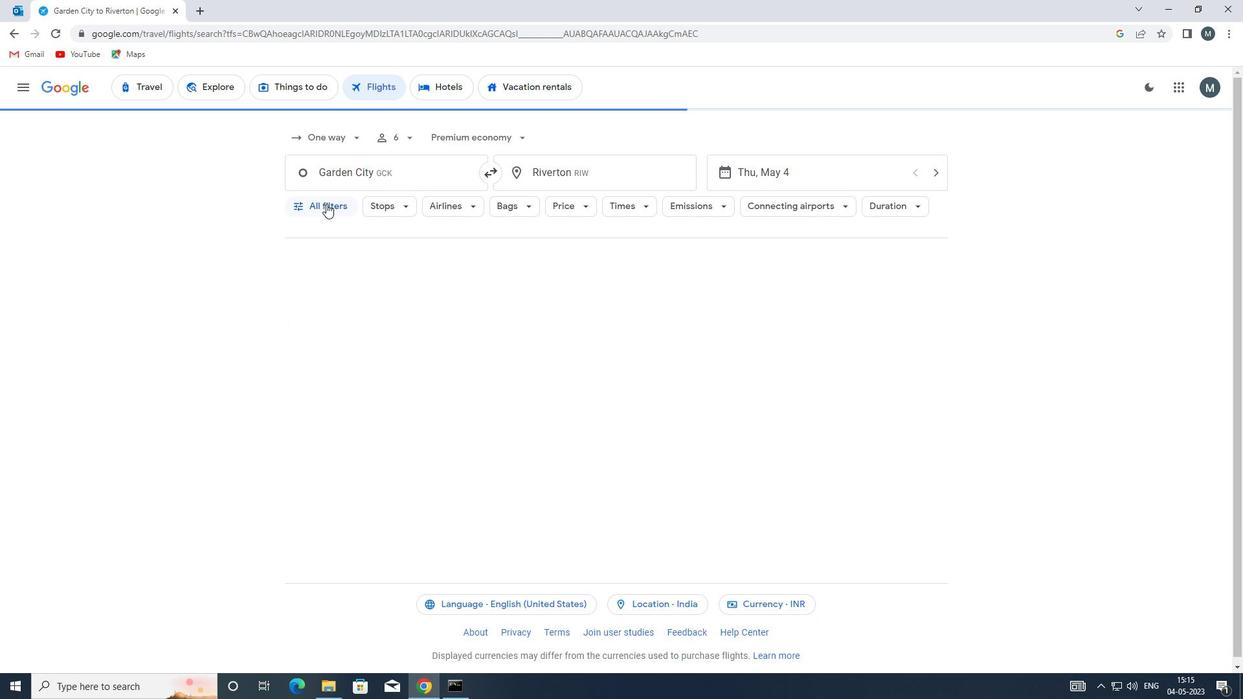 
Action: Mouse moved to (365, 338)
Screenshot: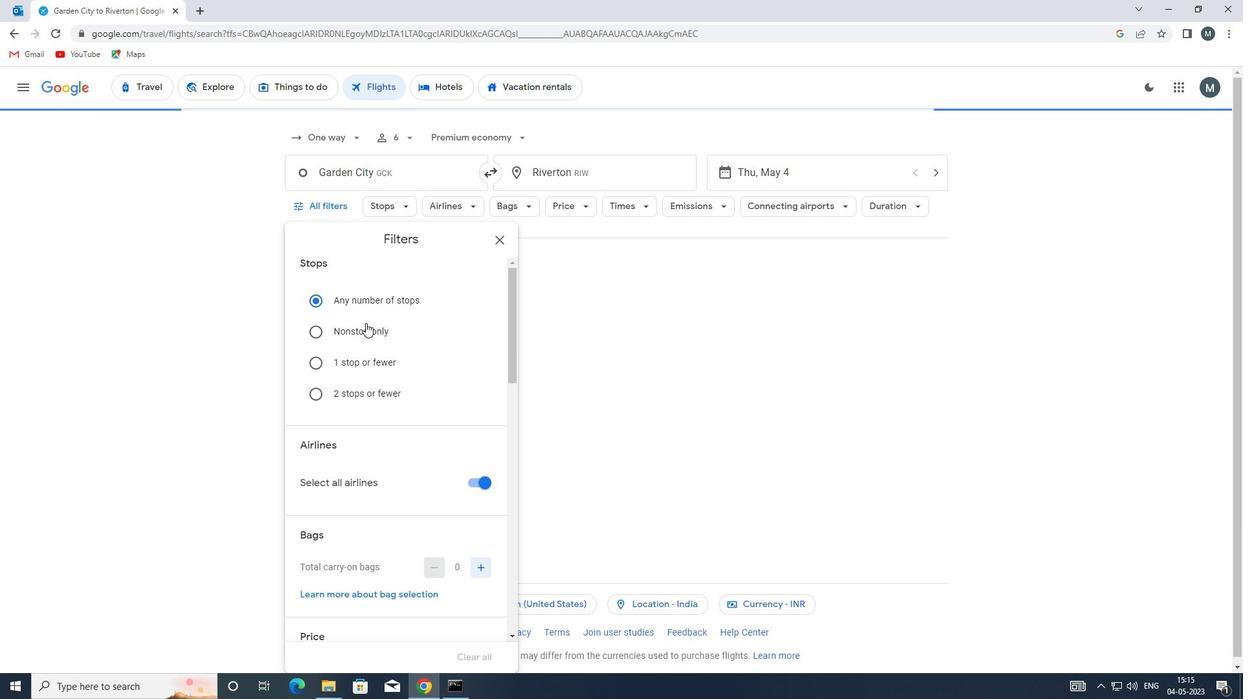 
Action: Mouse scrolled (365, 337) with delta (0, 0)
Screenshot: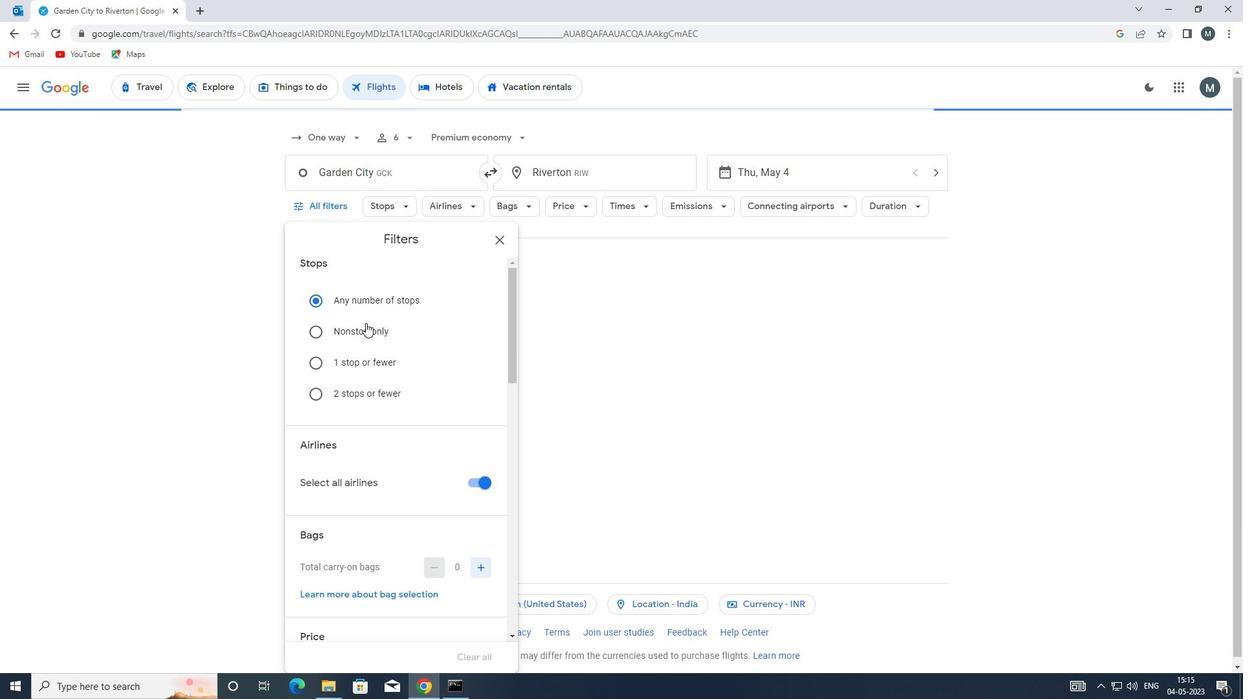 
Action: Mouse moved to (479, 417)
Screenshot: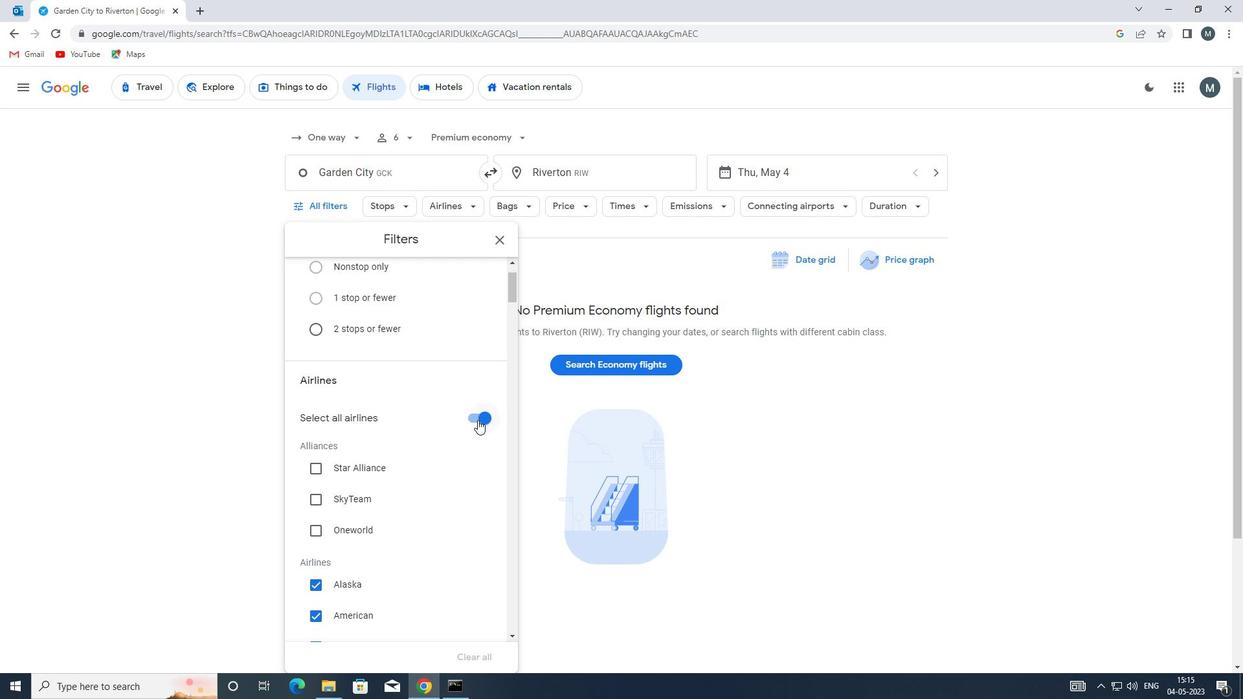 
Action: Mouse pressed left at (479, 417)
Screenshot: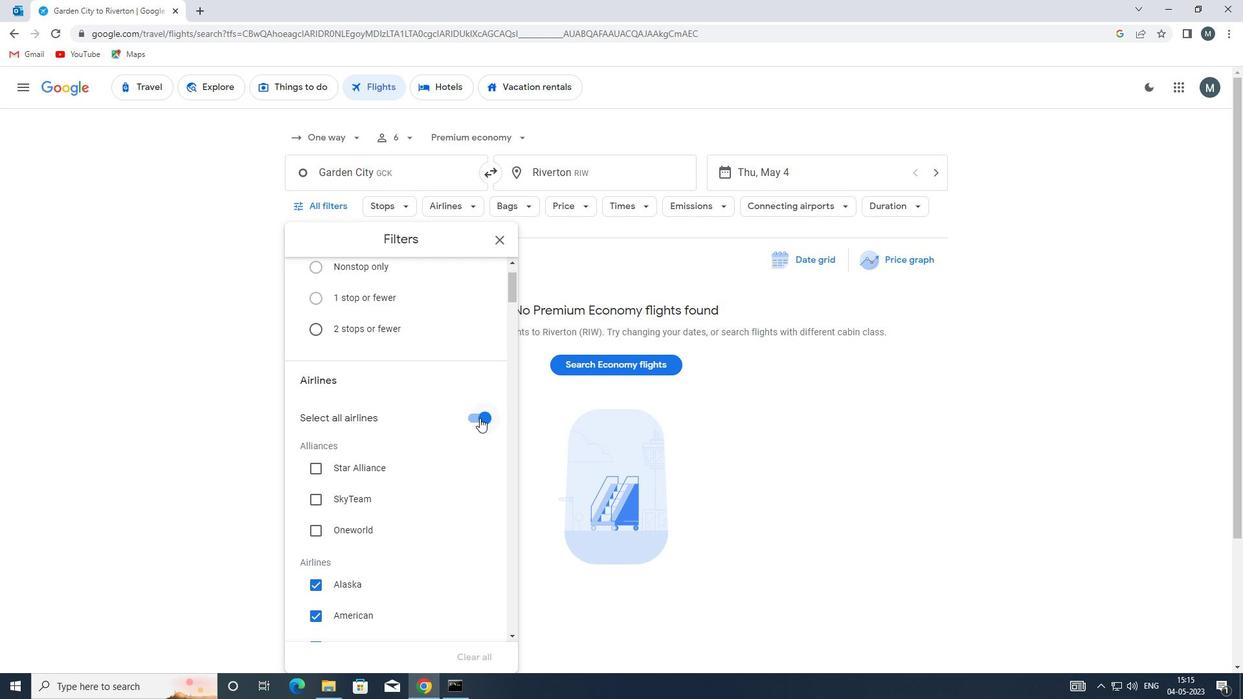 
Action: Mouse moved to (420, 426)
Screenshot: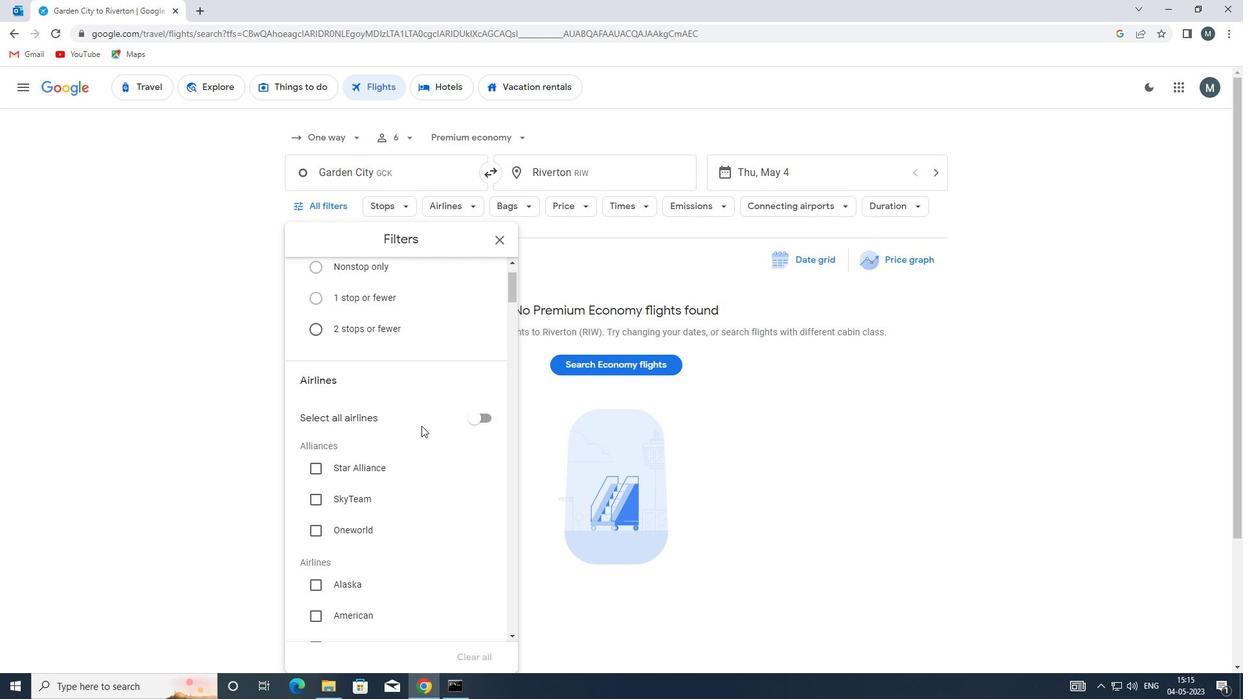 
Action: Mouse scrolled (420, 425) with delta (0, 0)
Screenshot: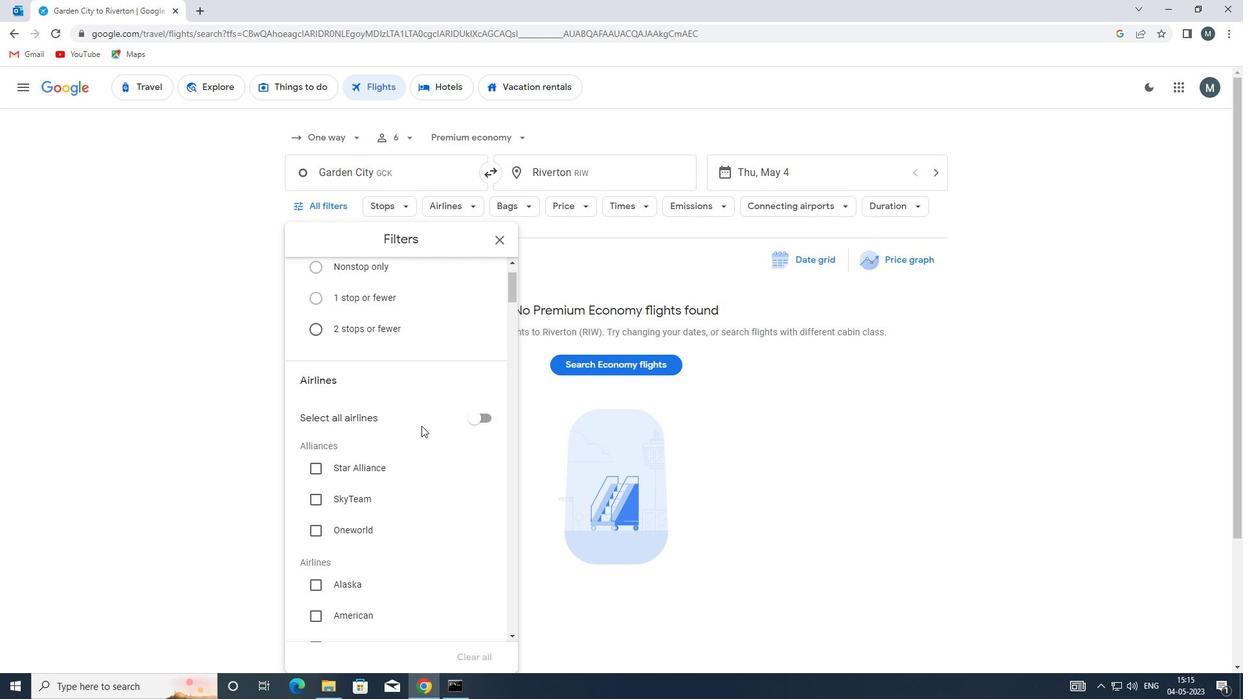 
Action: Mouse moved to (407, 439)
Screenshot: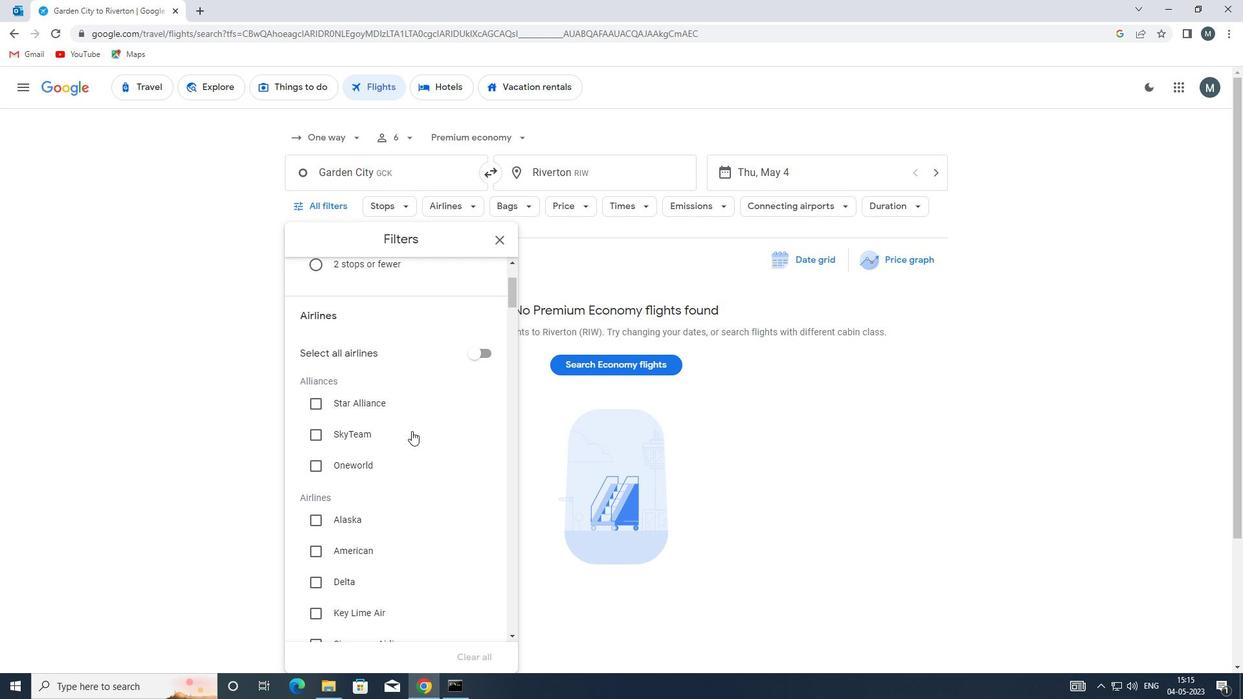
Action: Mouse scrolled (407, 438) with delta (0, 0)
Screenshot: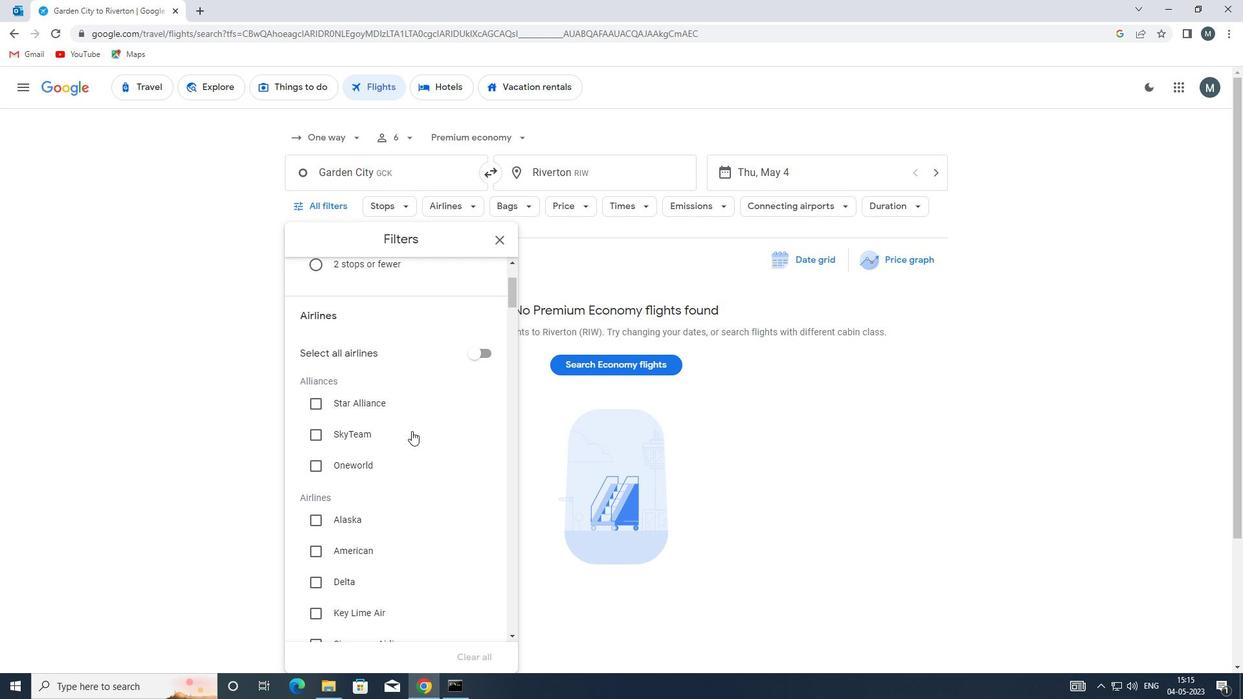 
Action: Mouse moved to (372, 455)
Screenshot: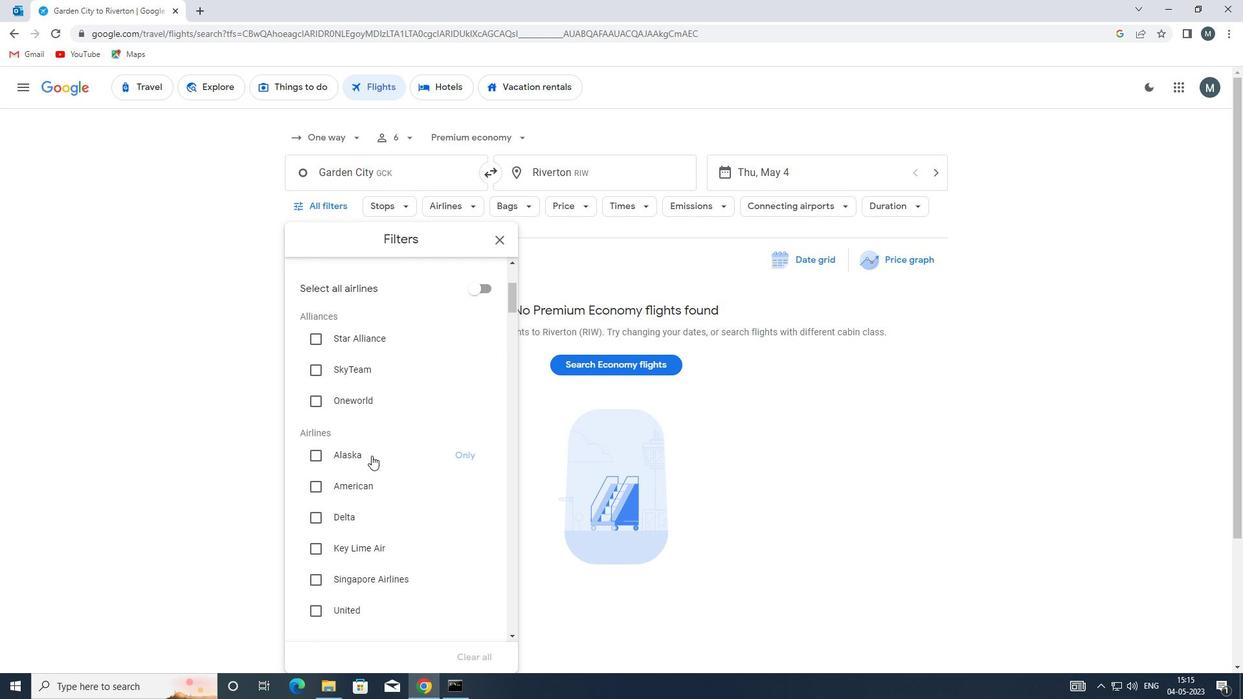 
Action: Mouse pressed left at (372, 455)
Screenshot: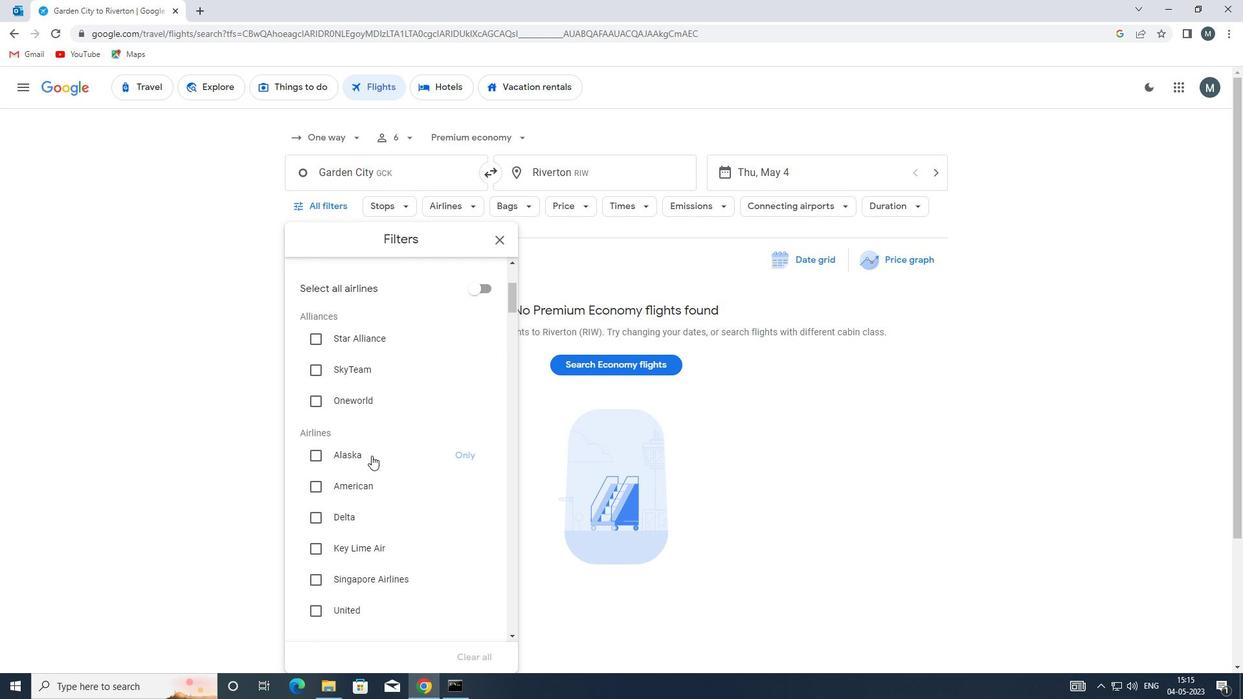 
Action: Mouse moved to (383, 461)
Screenshot: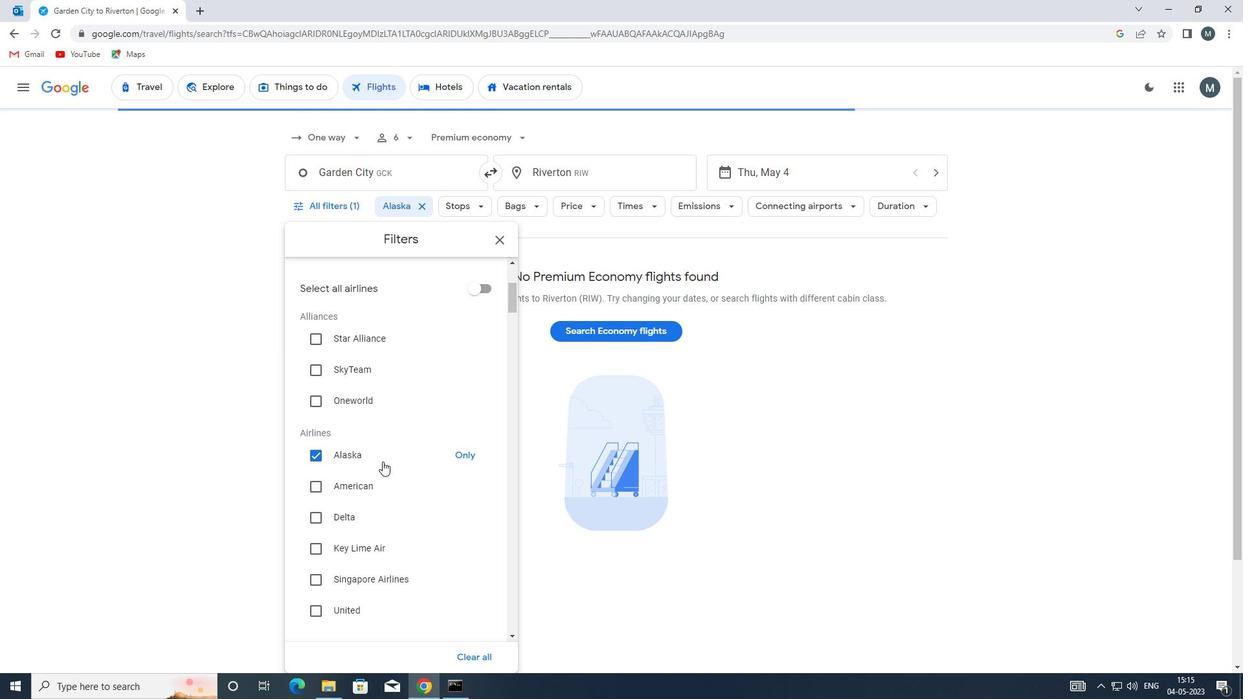 
Action: Mouse scrolled (383, 461) with delta (0, 0)
Screenshot: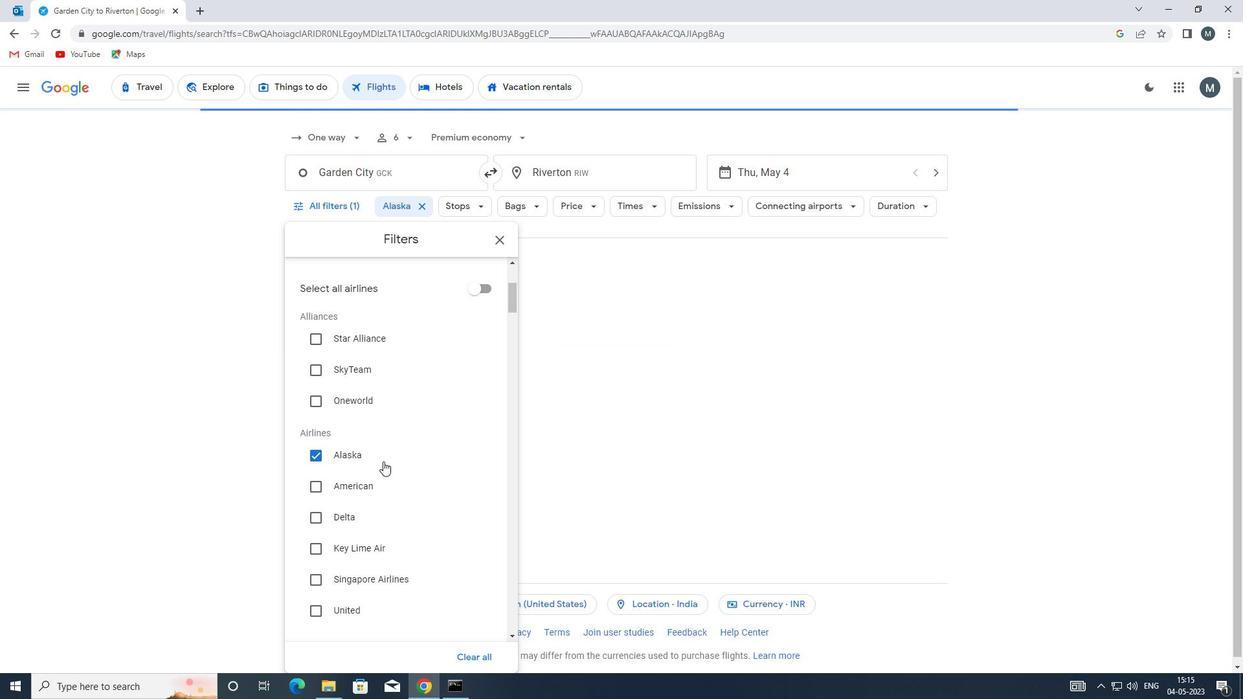 
Action: Mouse scrolled (383, 461) with delta (0, 0)
Screenshot: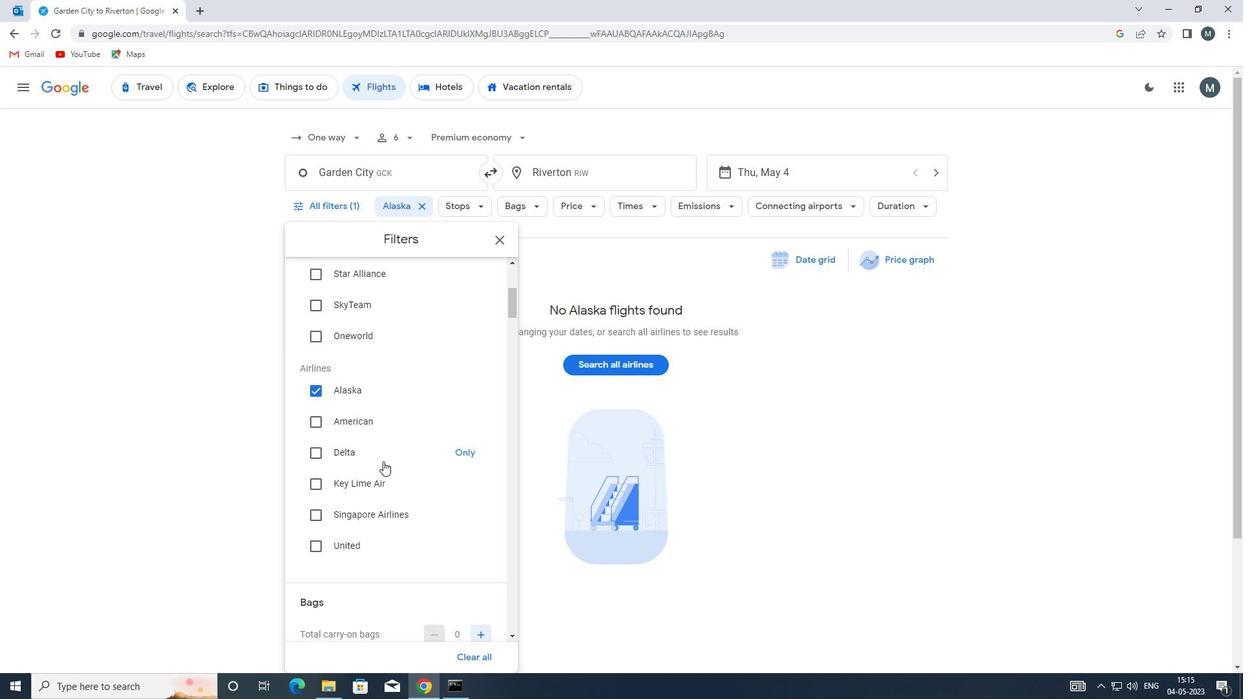 
Action: Mouse moved to (384, 461)
Screenshot: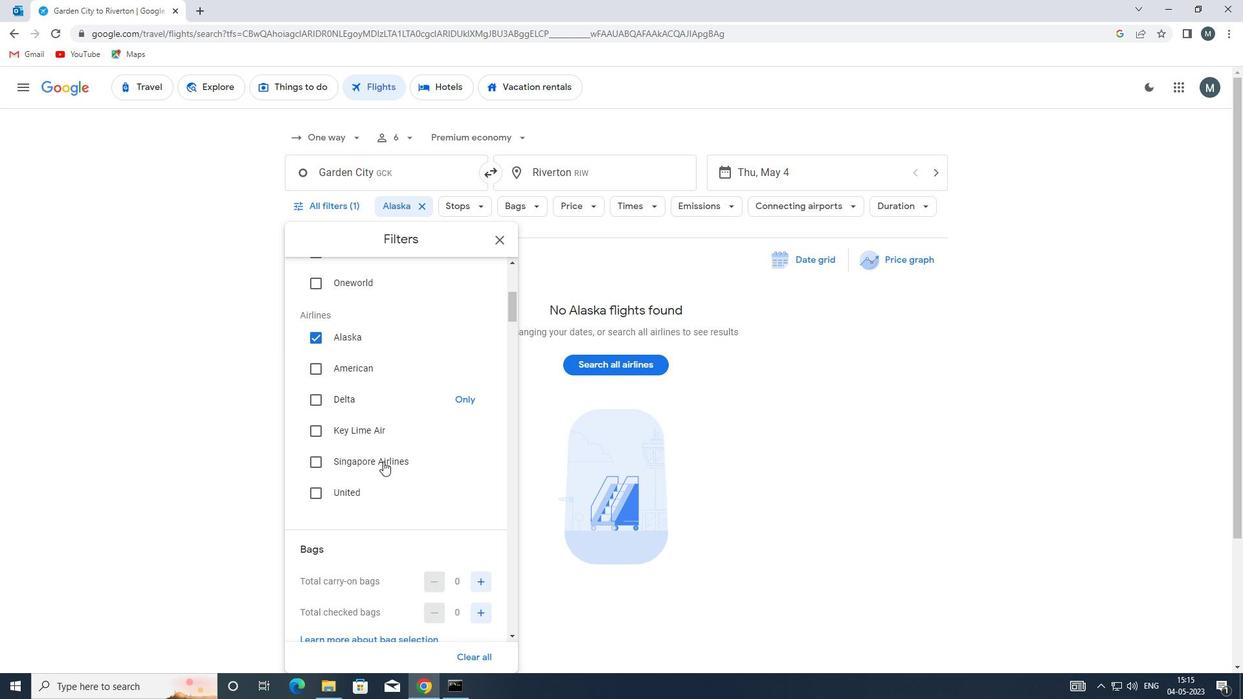 
Action: Mouse scrolled (384, 460) with delta (0, 0)
Screenshot: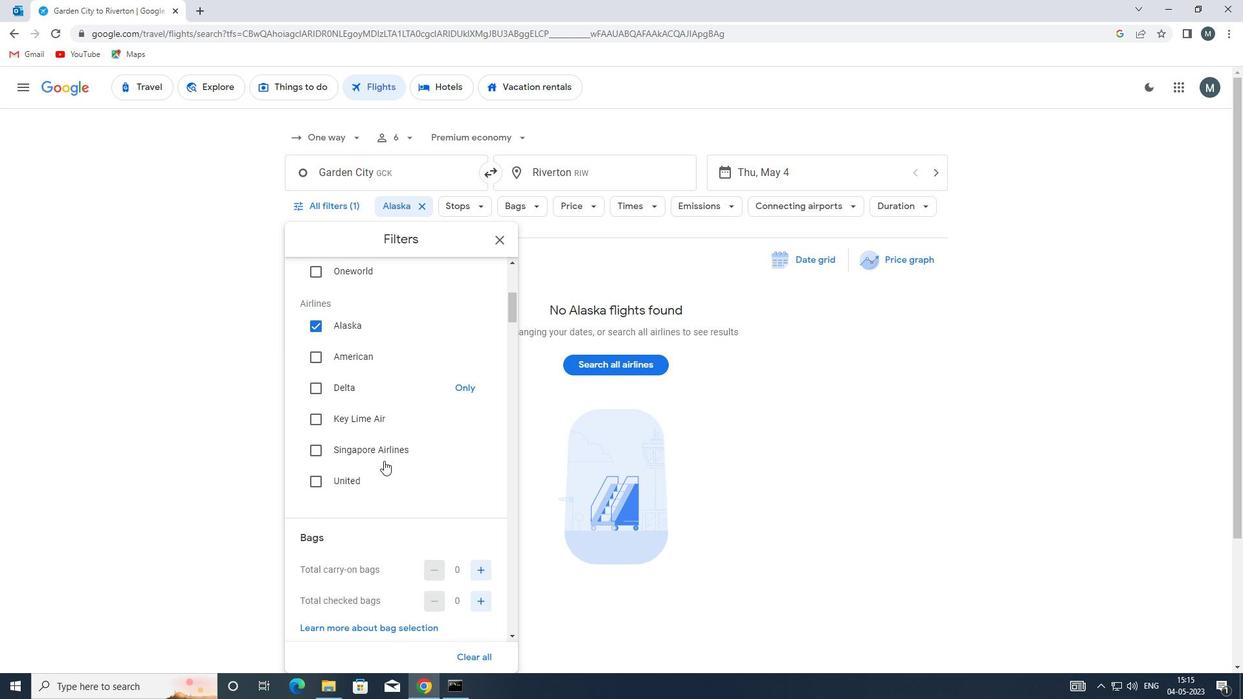 
Action: Mouse moved to (384, 461)
Screenshot: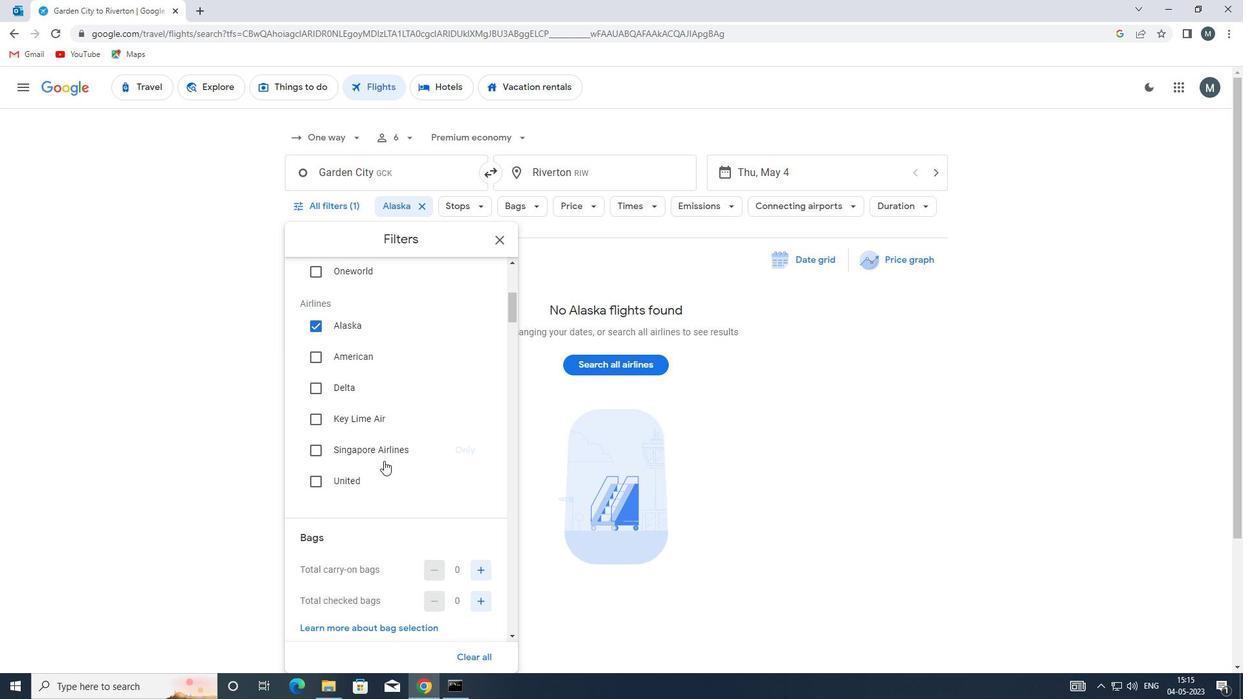 
Action: Mouse scrolled (384, 461) with delta (0, 0)
Screenshot: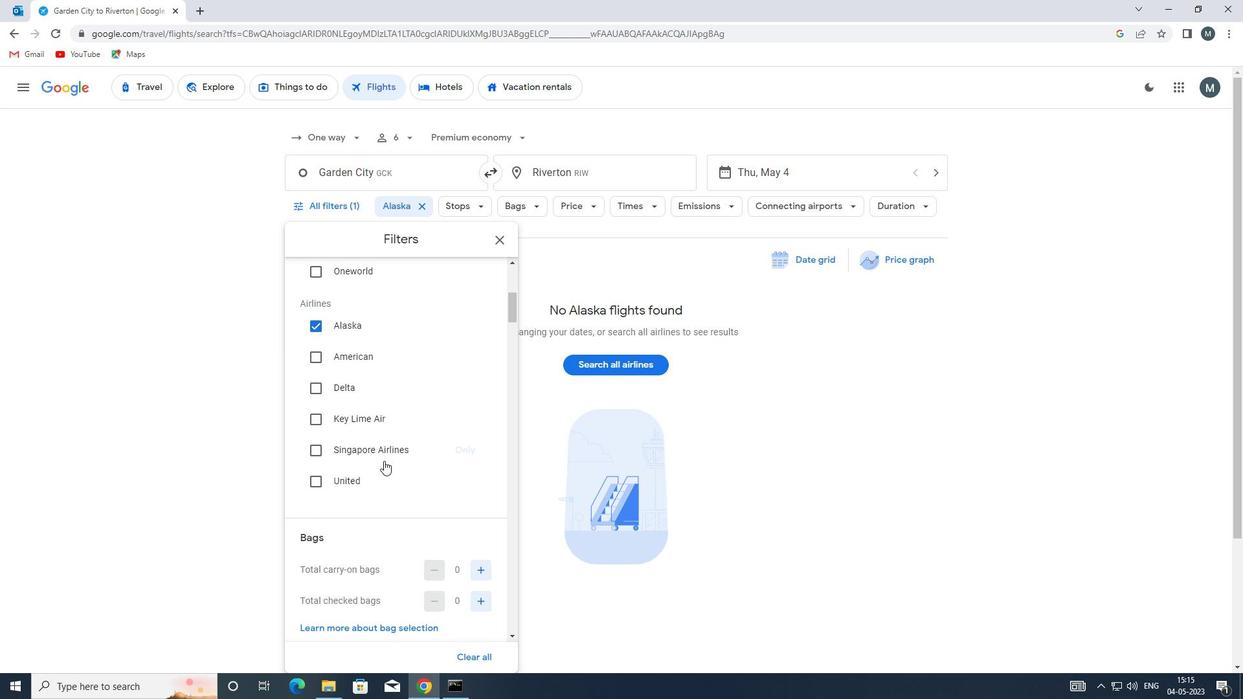
Action: Mouse moved to (384, 462)
Screenshot: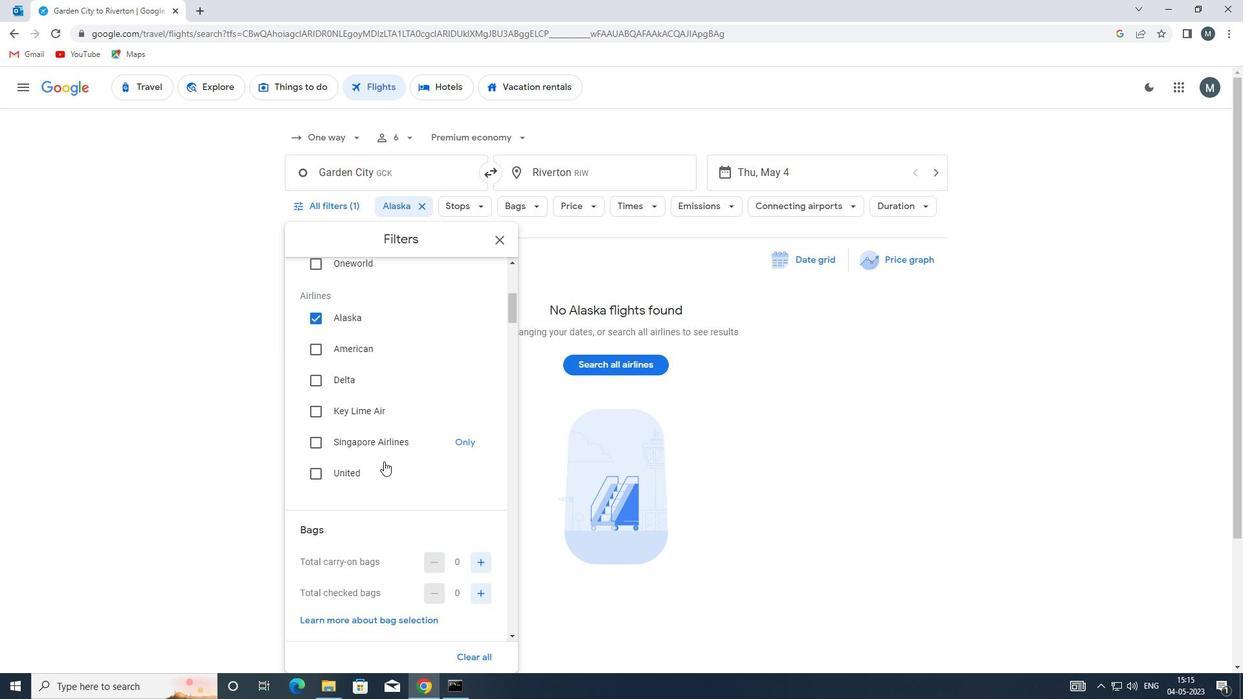 
Action: Mouse scrolled (384, 461) with delta (0, 0)
Screenshot: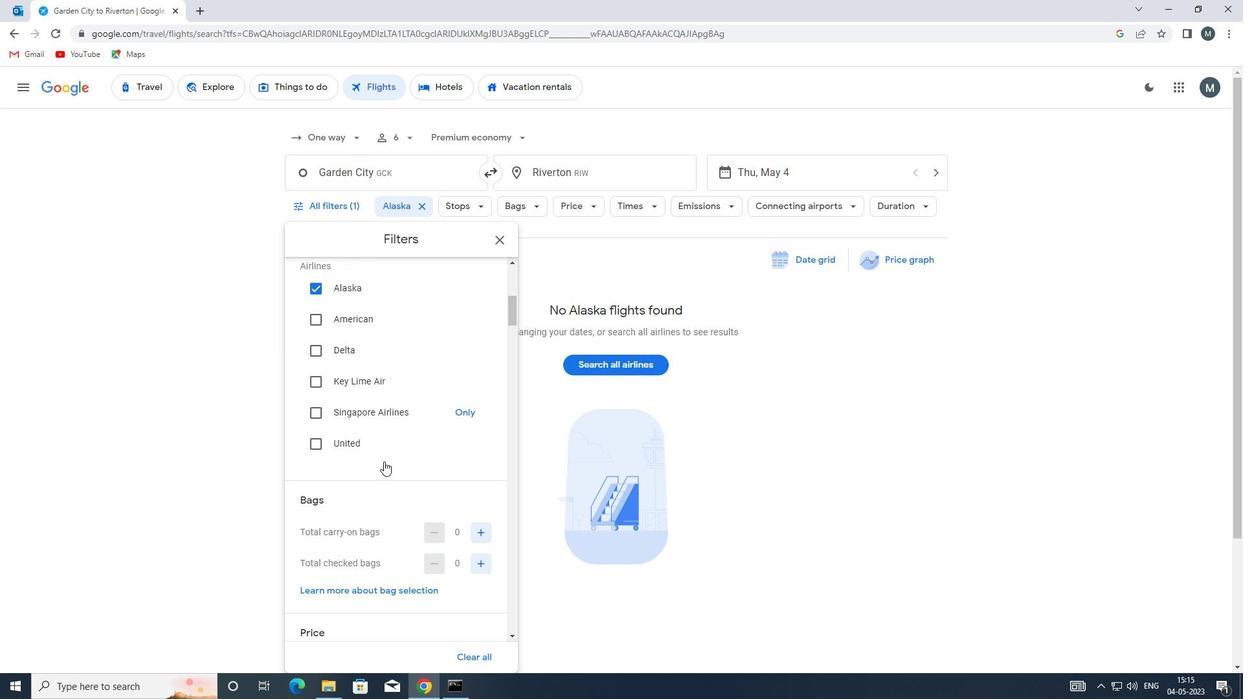 
Action: Mouse moved to (384, 463)
Screenshot: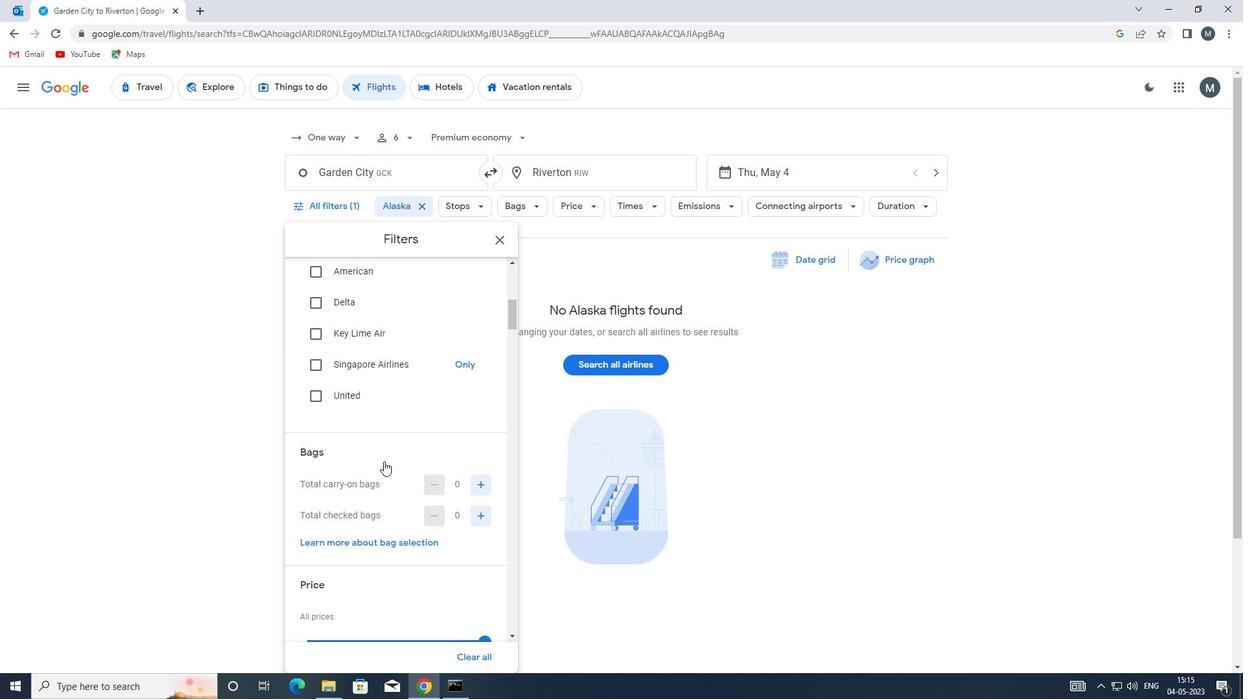 
Action: Mouse scrolled (384, 462) with delta (0, 0)
Screenshot: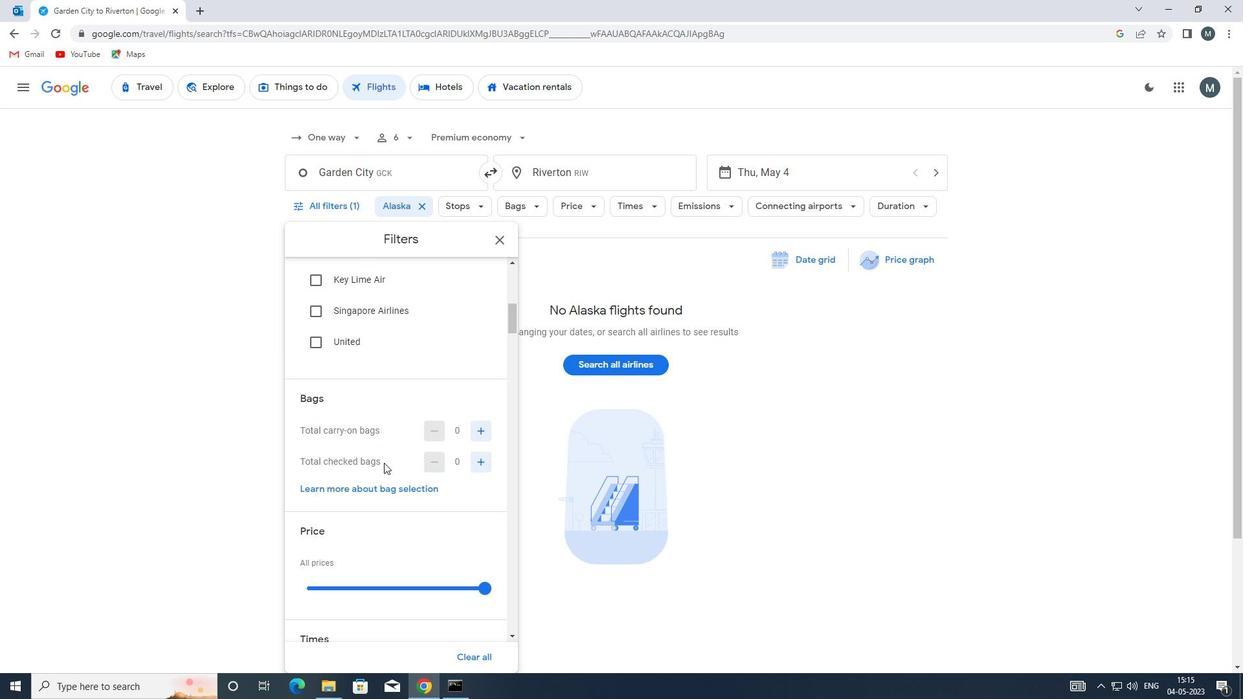 
Action: Mouse moved to (384, 464)
Screenshot: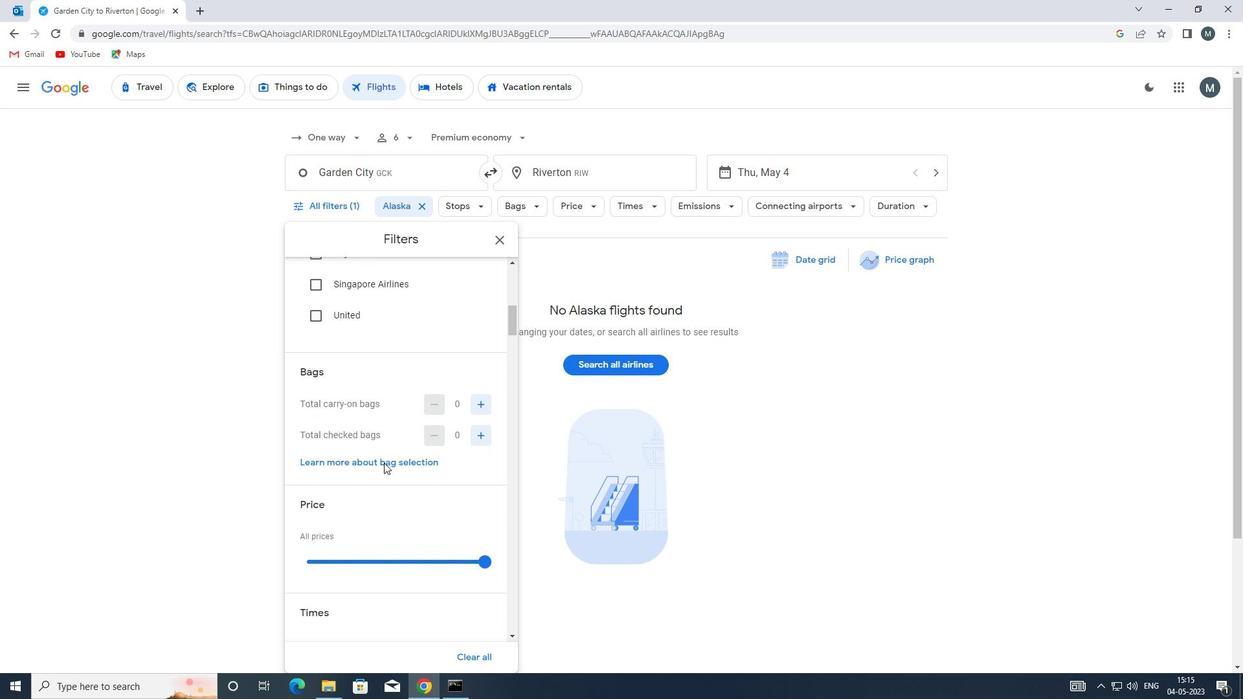 
Action: Mouse scrolled (384, 463) with delta (0, 0)
Screenshot: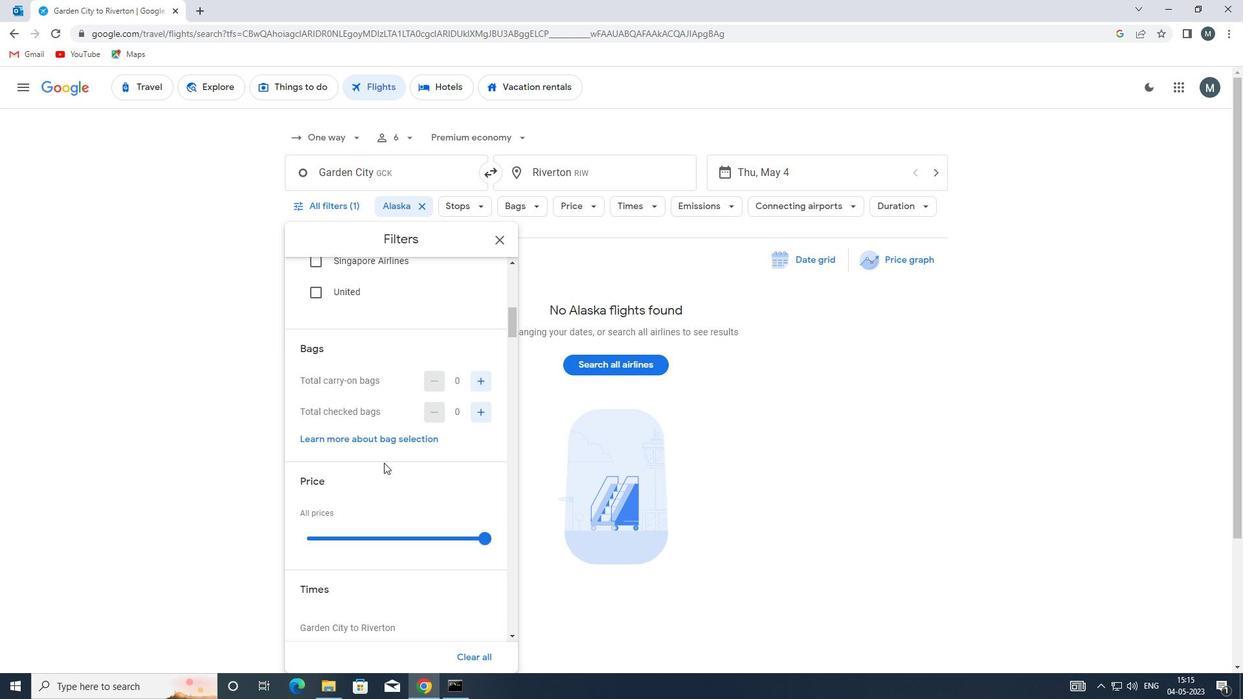 
Action: Mouse moved to (374, 404)
Screenshot: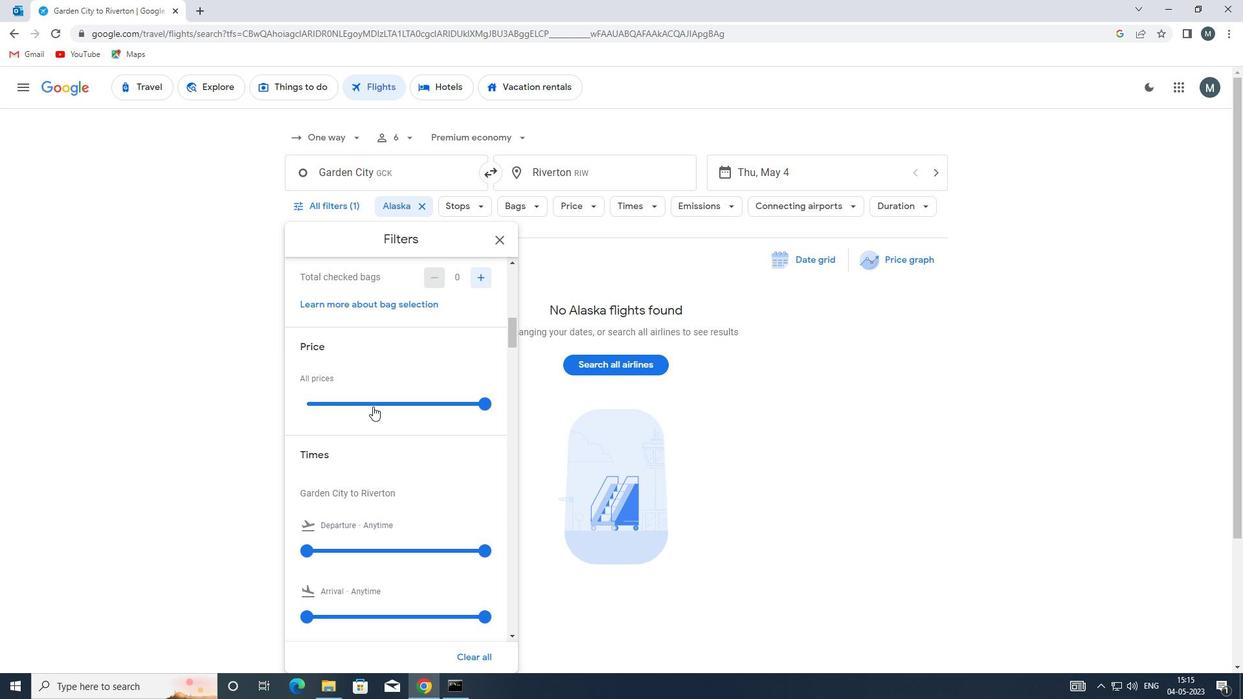 
Action: Mouse pressed left at (374, 404)
Screenshot: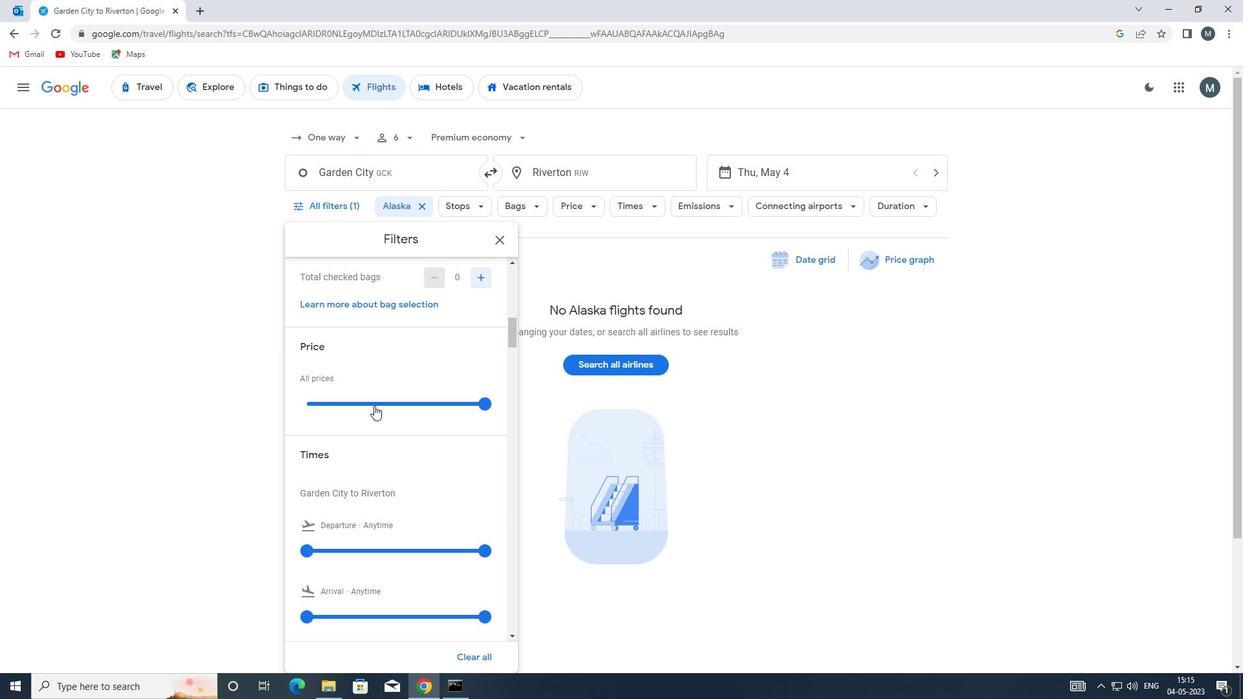 
Action: Mouse pressed left at (374, 404)
Screenshot: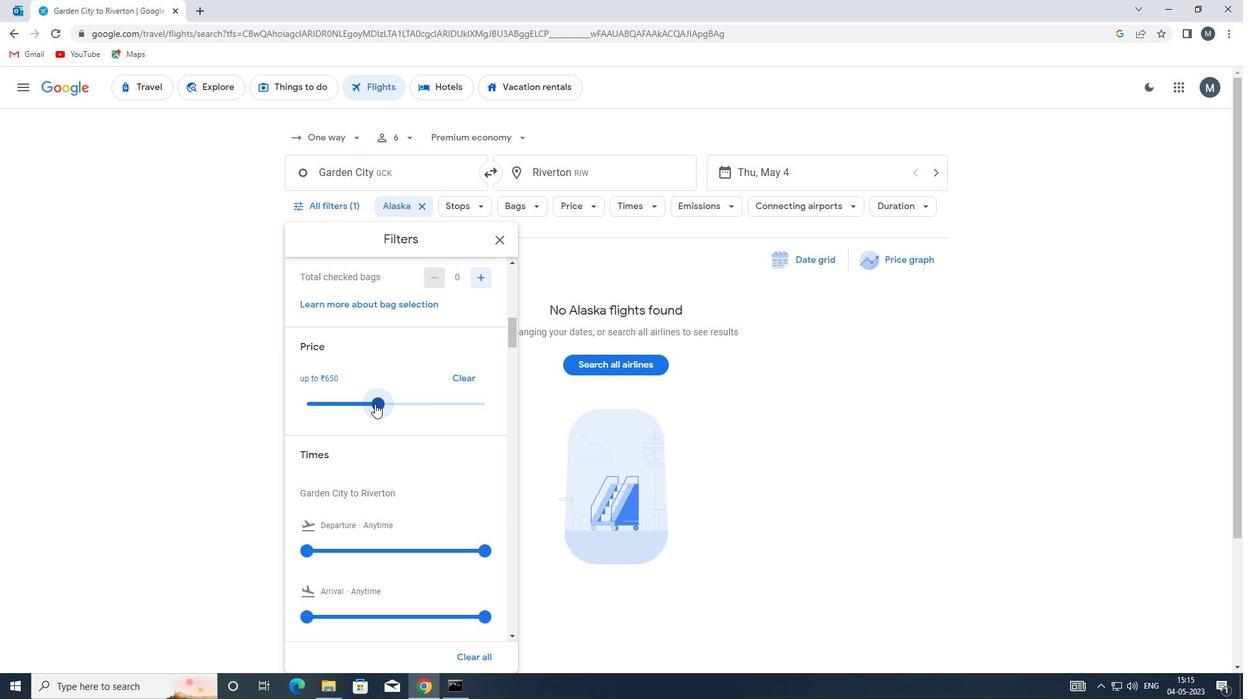 
Action: Mouse moved to (380, 437)
Screenshot: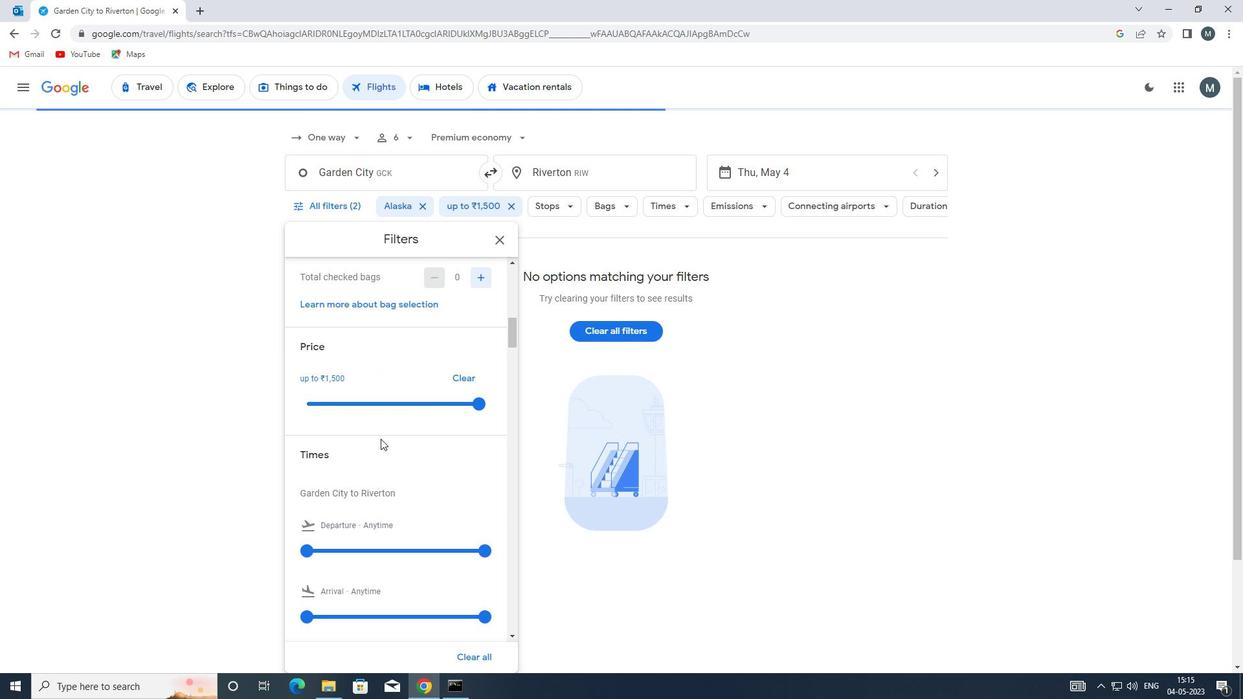 
Action: Mouse scrolled (380, 436) with delta (0, 0)
Screenshot: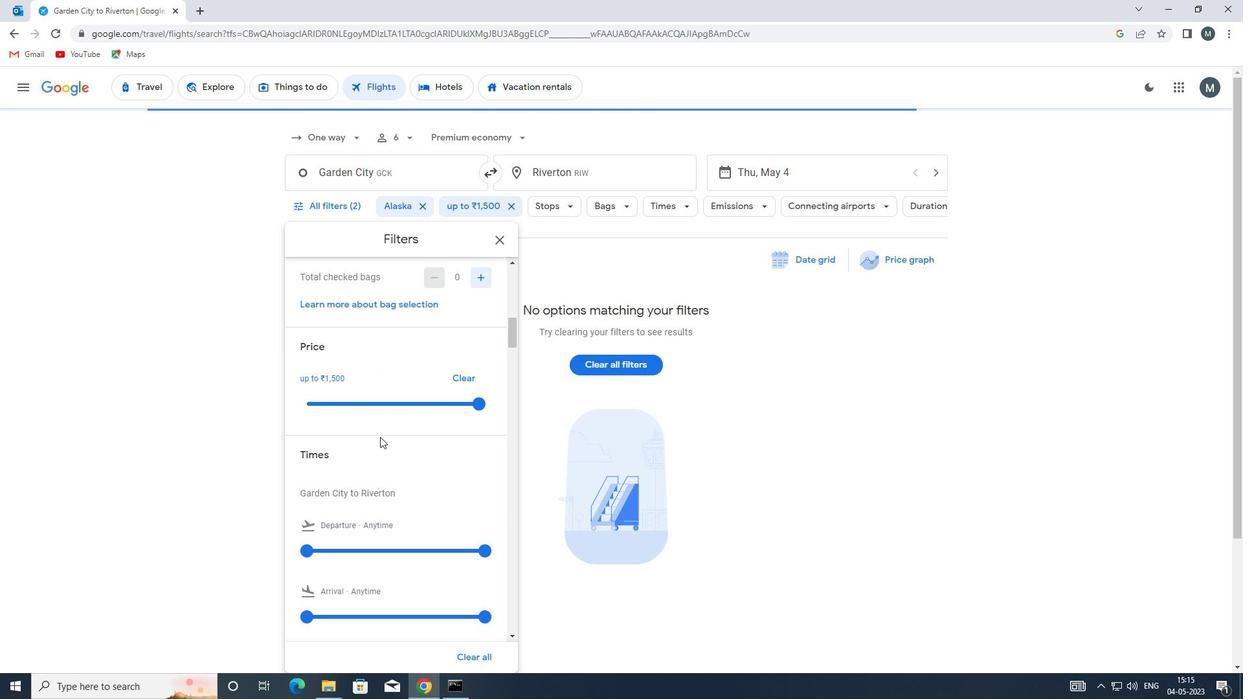 
Action: Mouse moved to (379, 432)
Screenshot: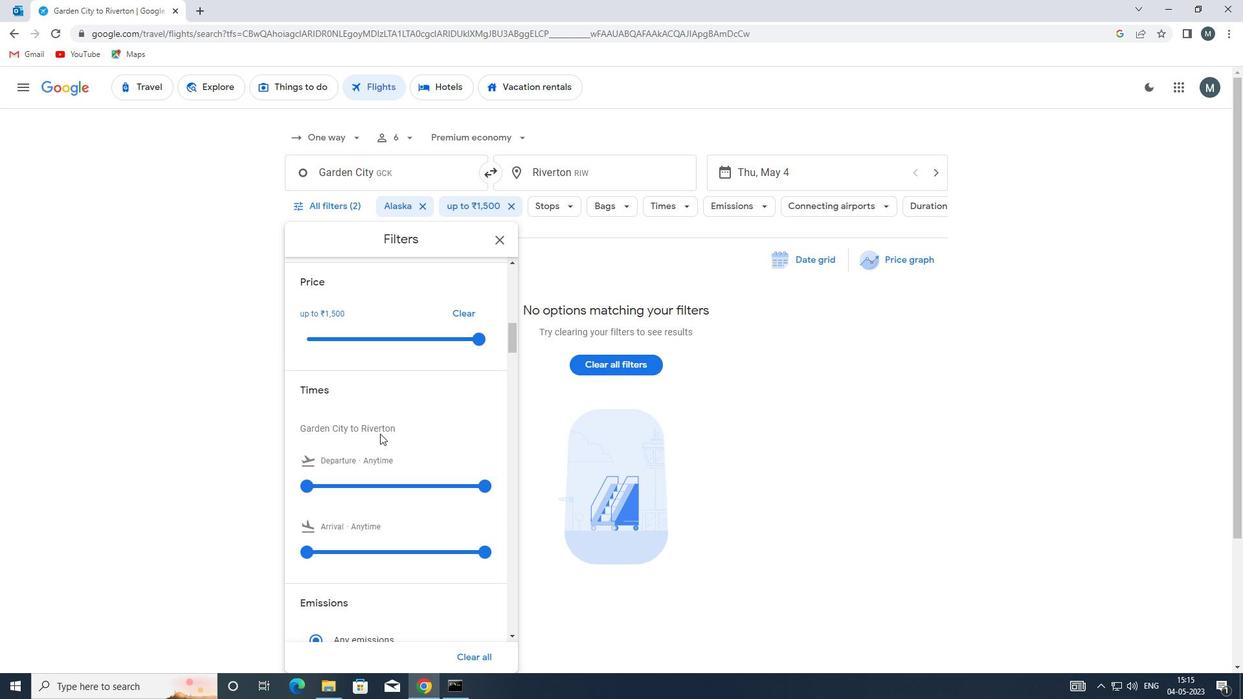 
Action: Mouse scrolled (379, 431) with delta (0, 0)
Screenshot: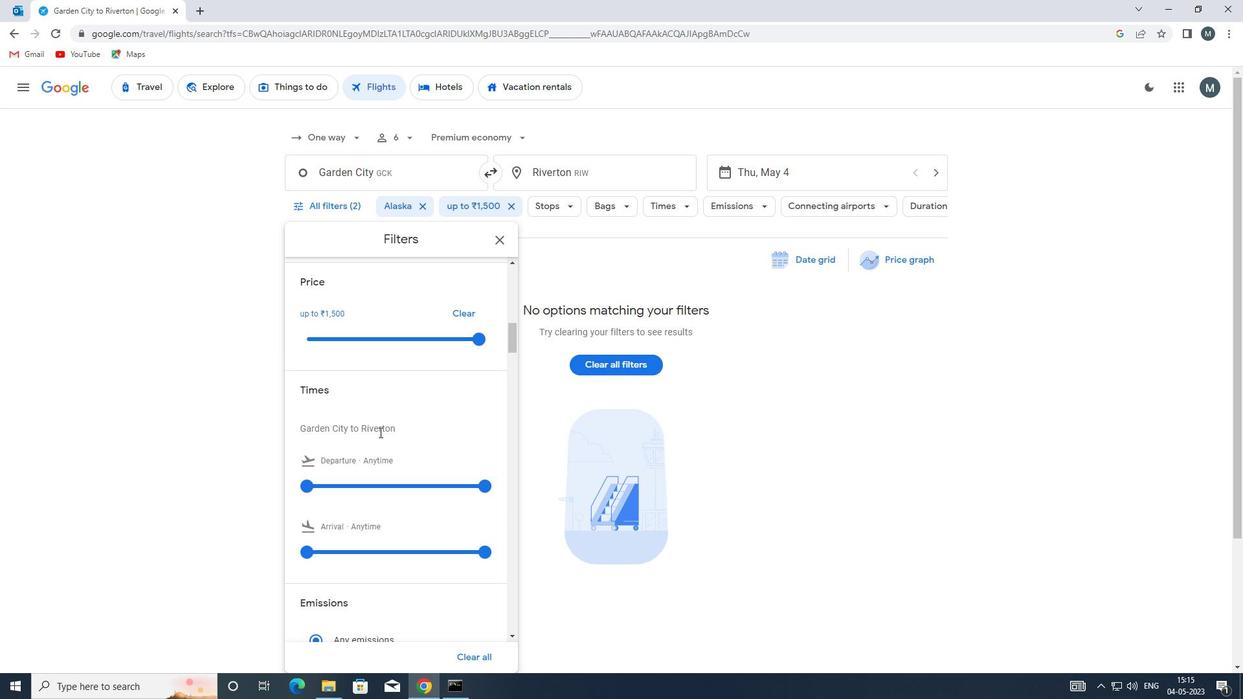 
Action: Mouse moved to (308, 424)
Screenshot: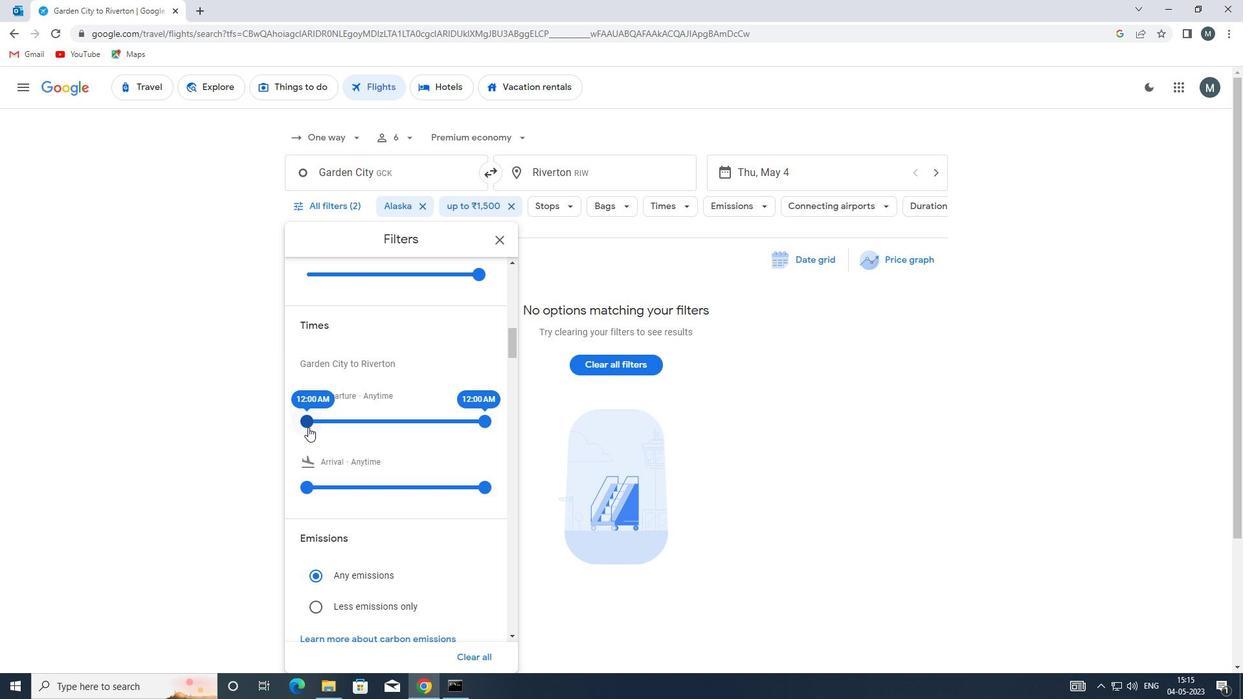 
Action: Mouse pressed left at (308, 424)
Screenshot: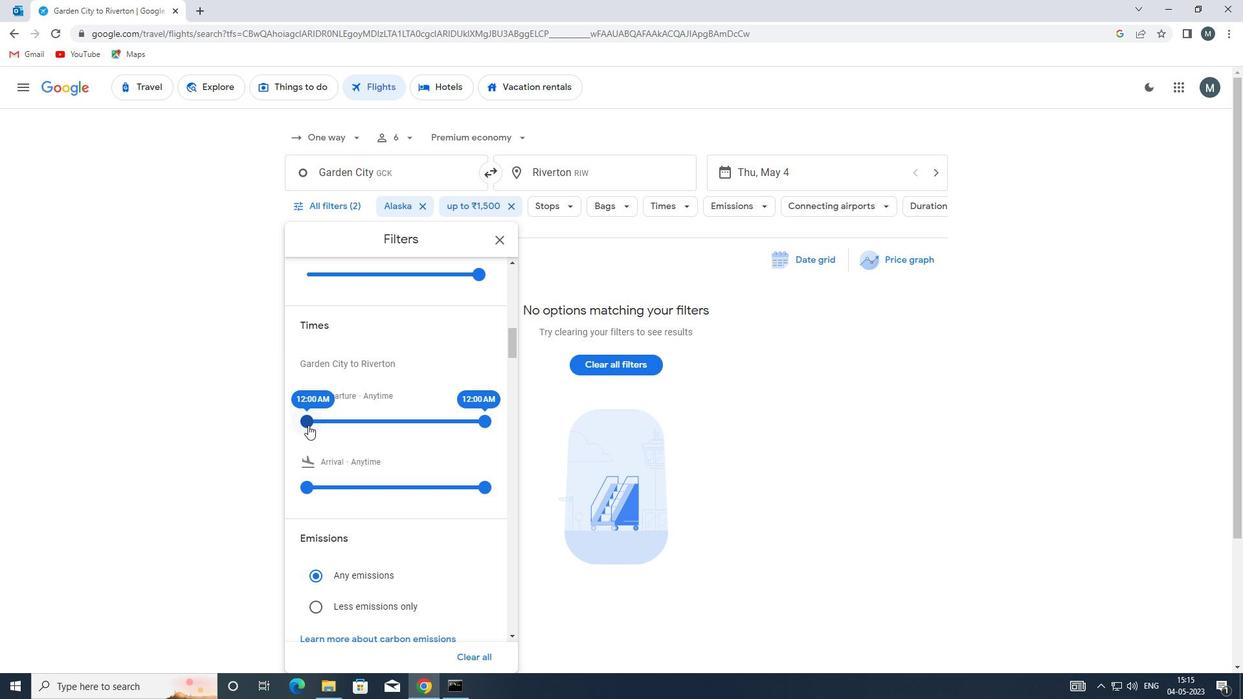 
Action: Mouse moved to (481, 418)
Screenshot: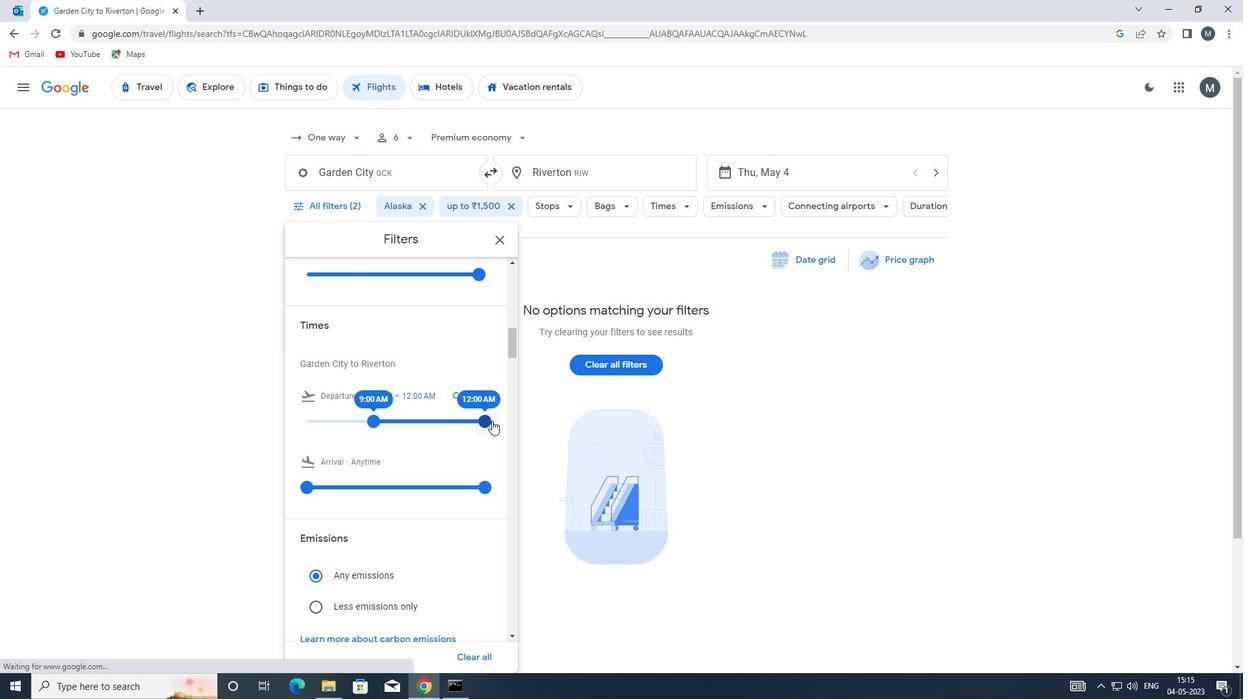 
Action: Mouse pressed left at (481, 418)
Screenshot: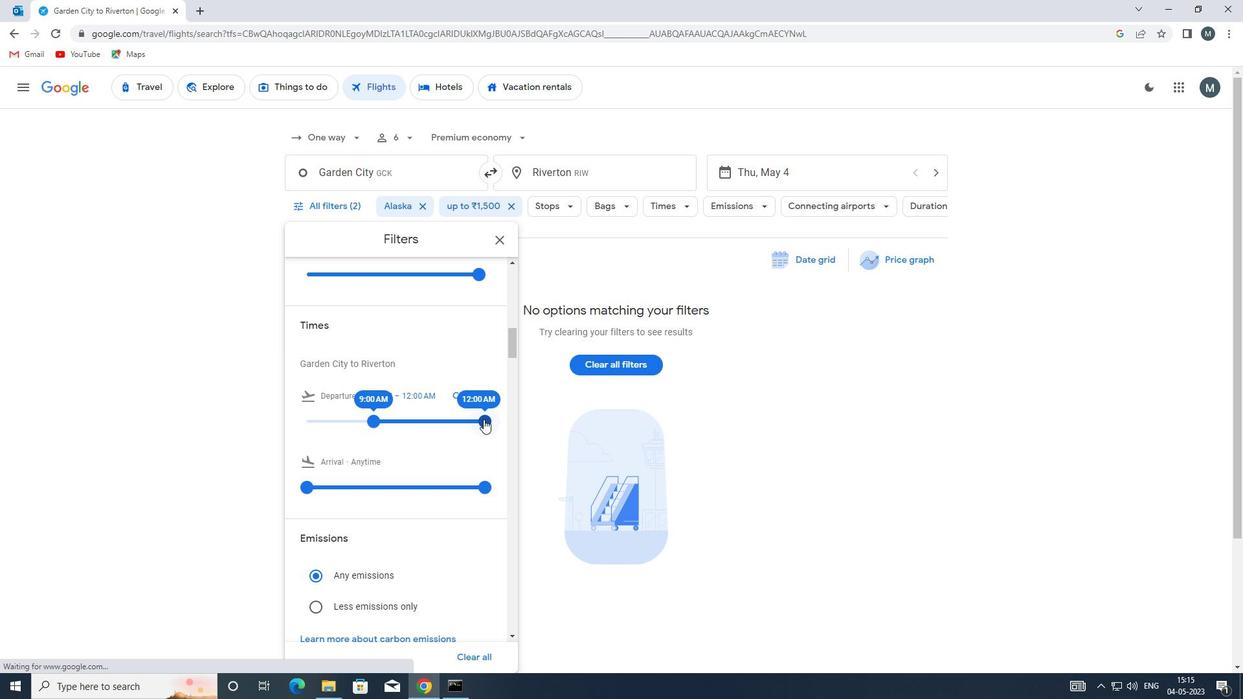 
Action: Mouse moved to (387, 407)
Screenshot: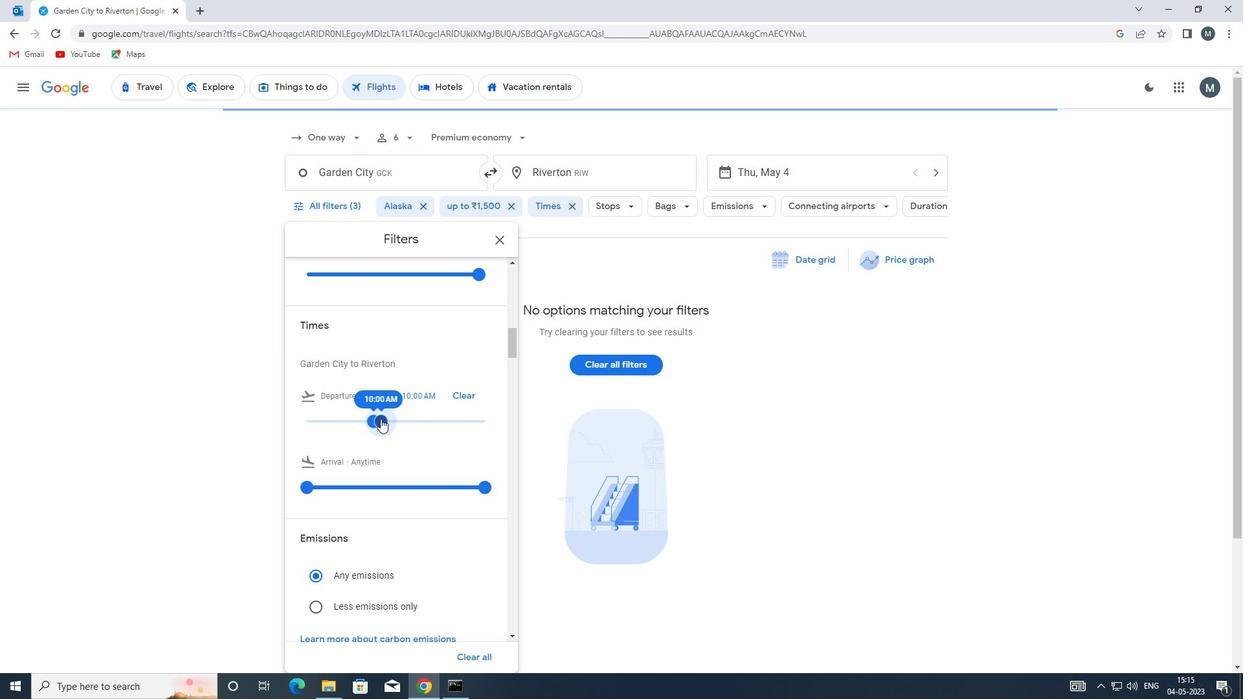 
Action: Mouse scrolled (387, 407) with delta (0, 0)
Screenshot: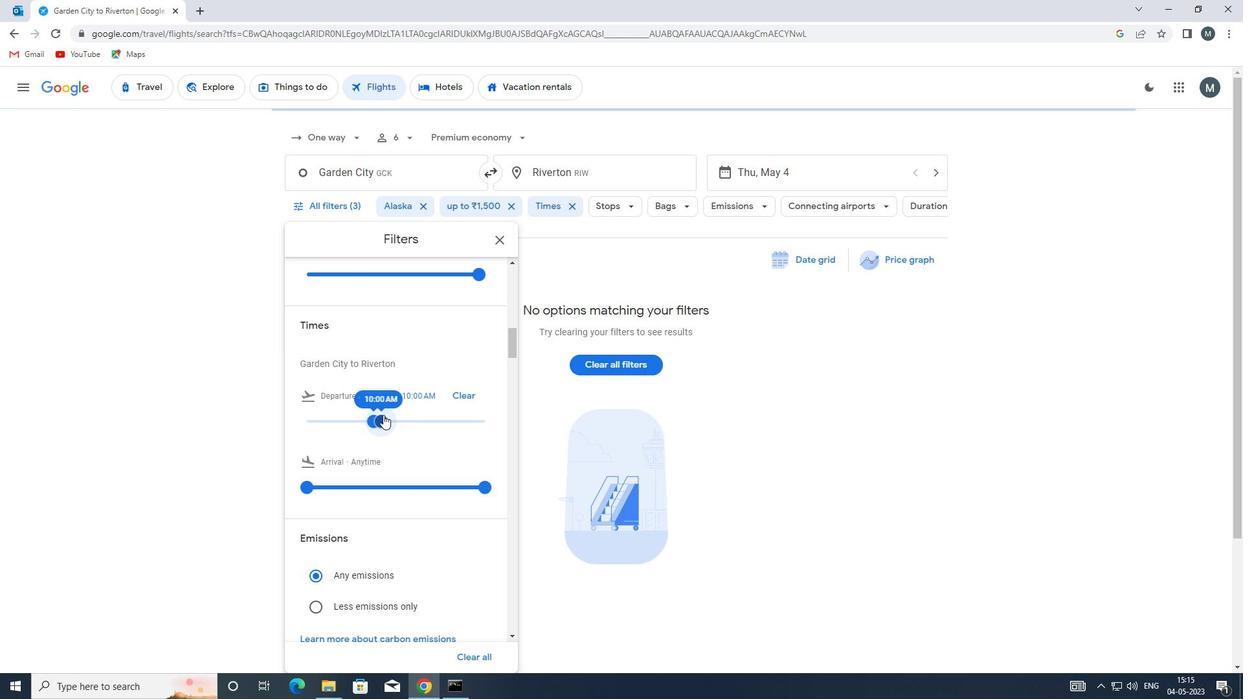 
Action: Mouse scrolled (387, 407) with delta (0, 0)
Screenshot: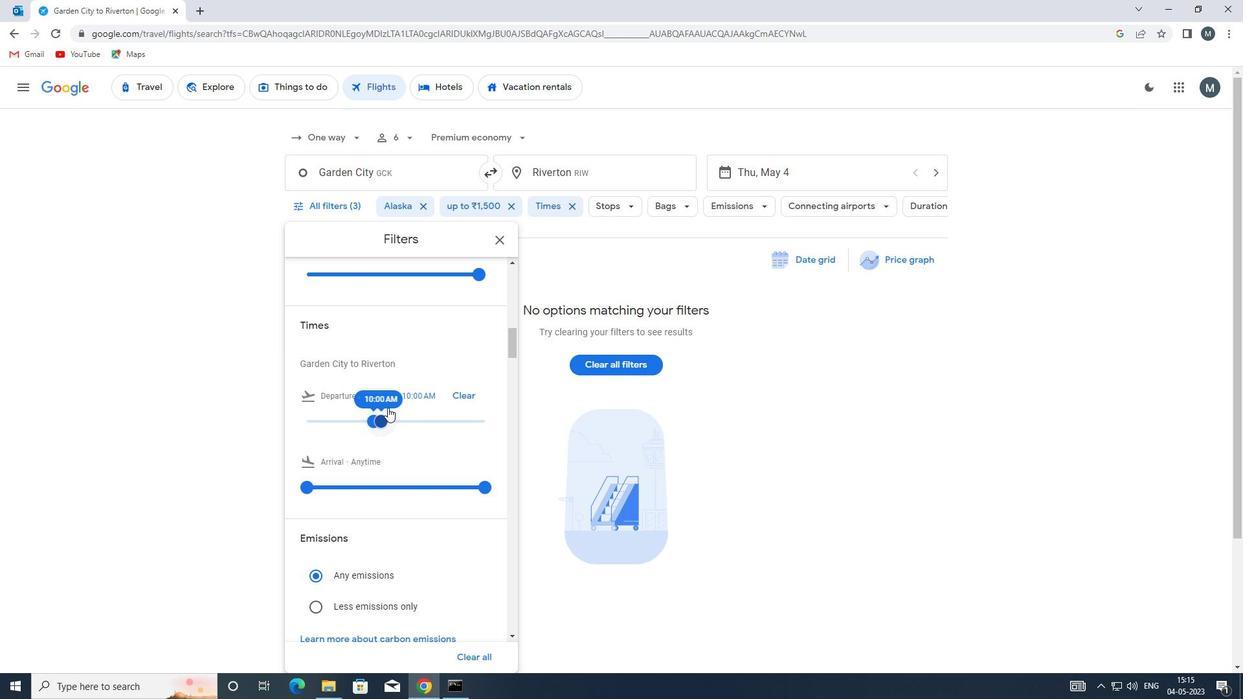 
Action: Mouse moved to (501, 240)
Screenshot: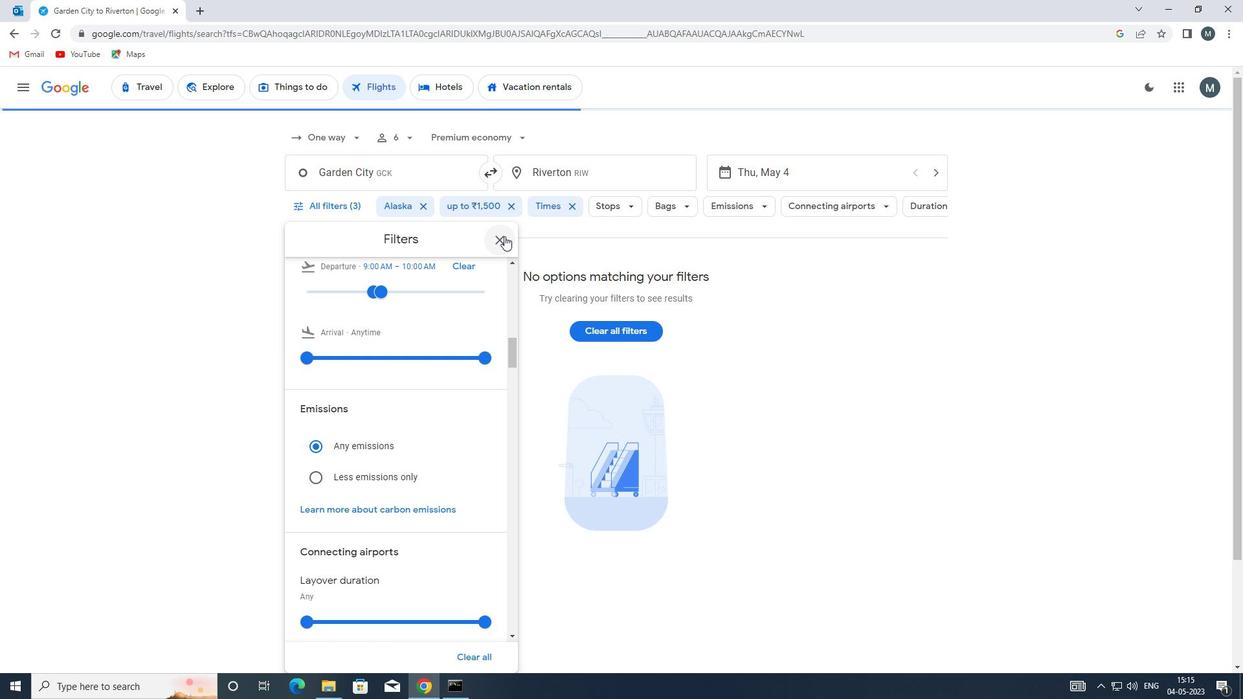 
Action: Mouse pressed left at (501, 240)
Screenshot: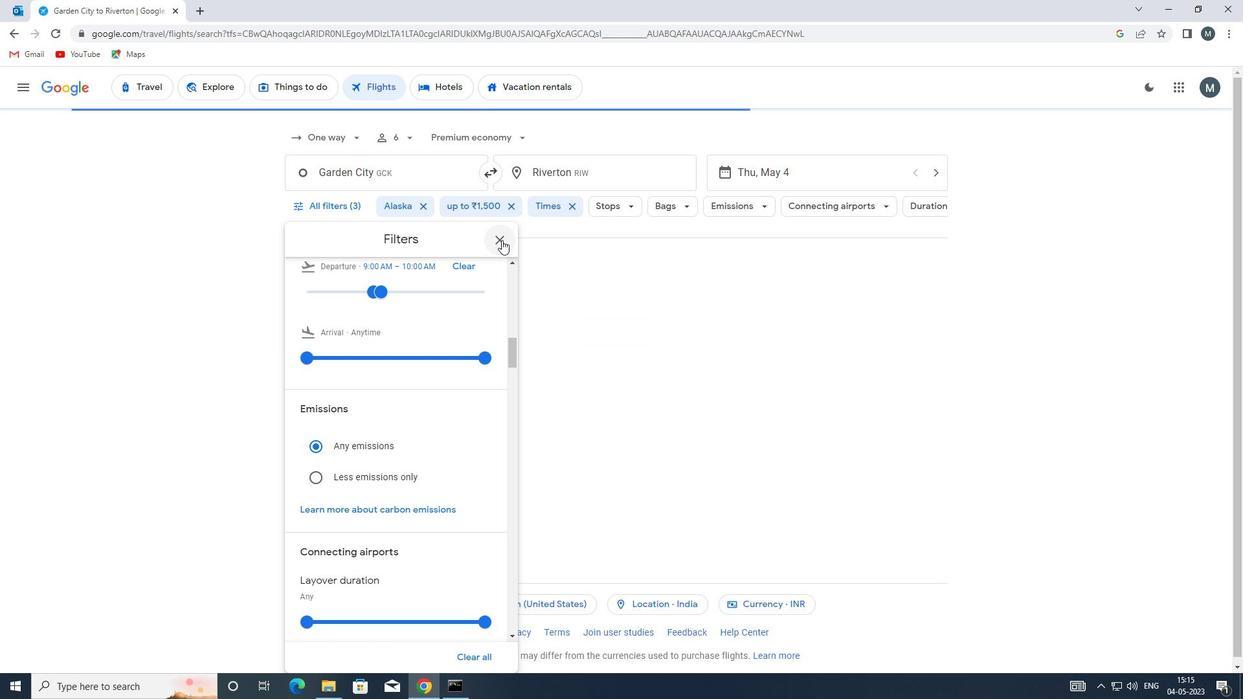 
Action: Mouse moved to (499, 242)
Screenshot: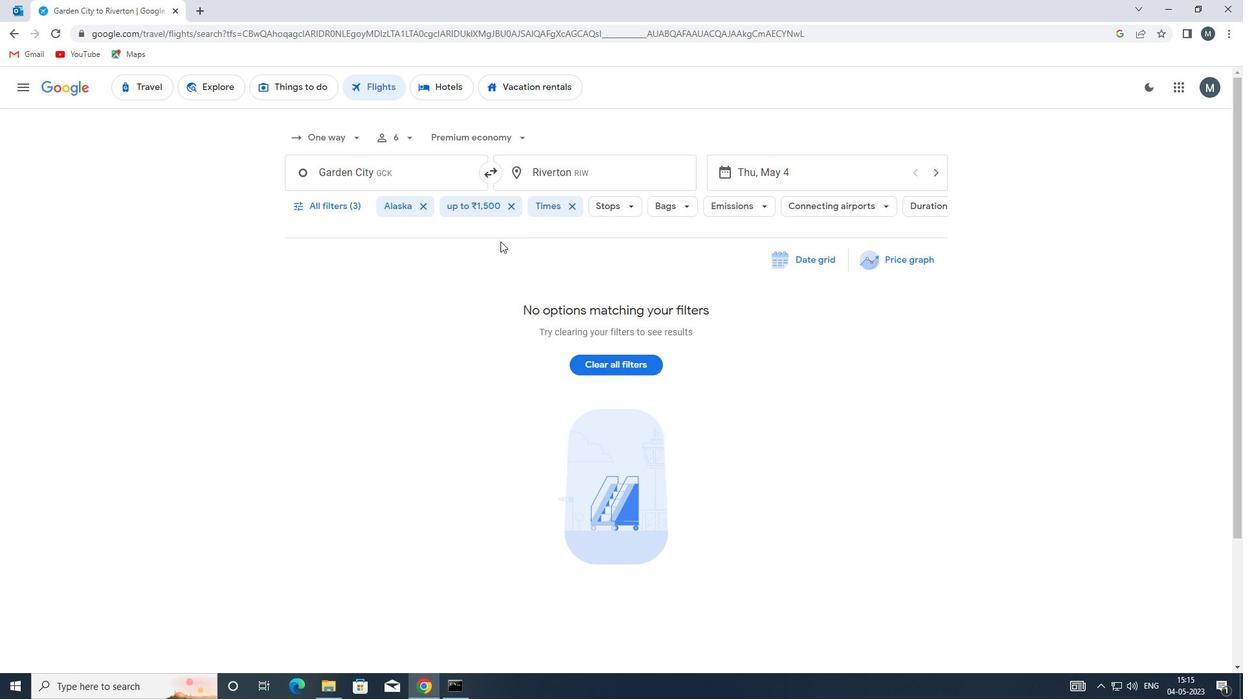 
